 Task: Add a signature Mason Kelly containing Have a great National Clean Off Your Desk Day, Mason Kelly to email address softage.9@softage.net and add a folder Homeowners associations
Action: Mouse moved to (893, 67)
Screenshot: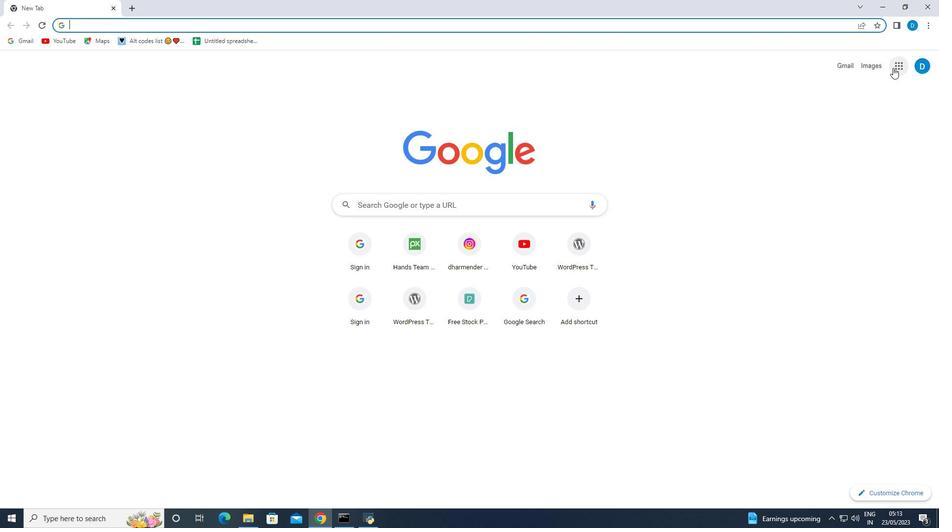
Action: Mouse pressed left at (893, 67)
Screenshot: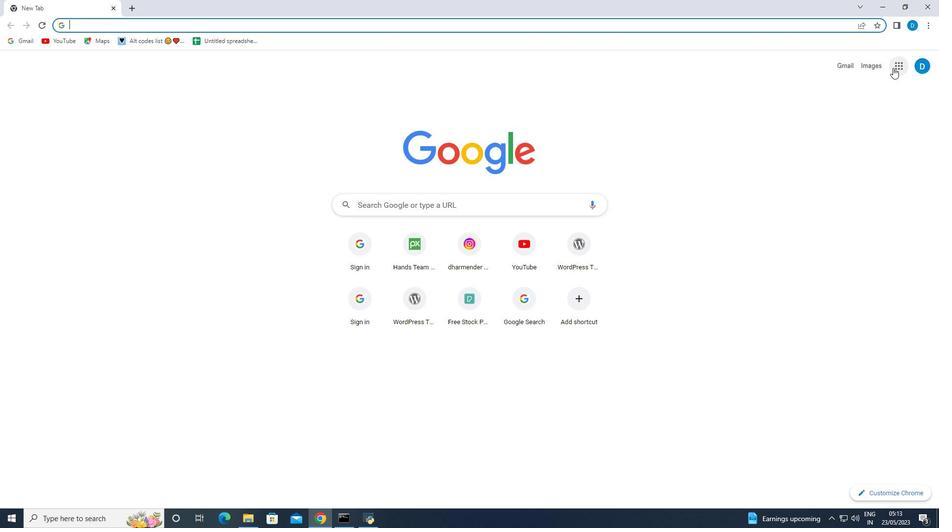 
Action: Mouse moved to (816, 202)
Screenshot: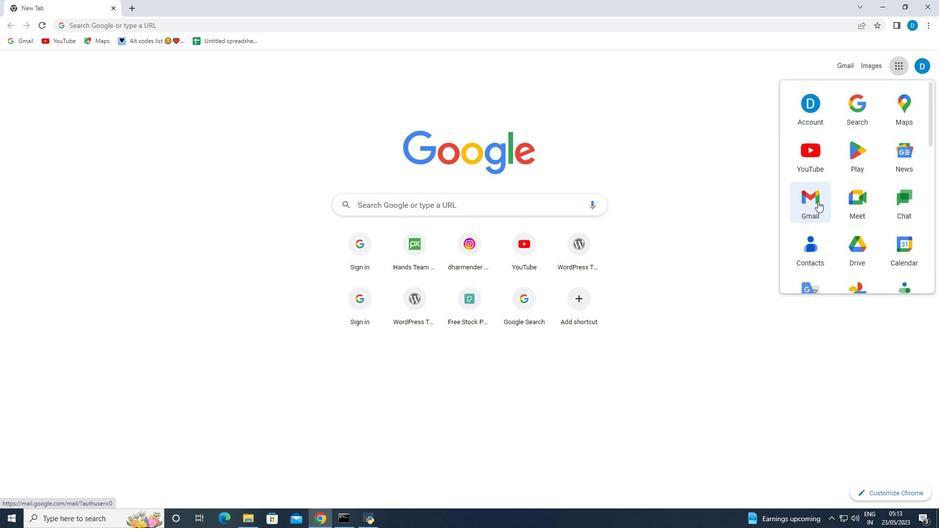 
Action: Mouse pressed left at (816, 202)
Screenshot: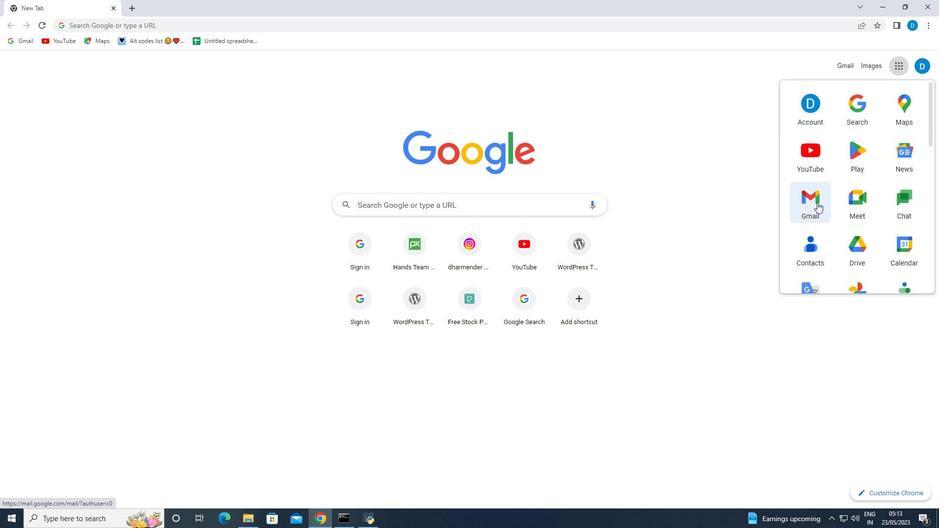 
Action: Mouse moved to (874, 68)
Screenshot: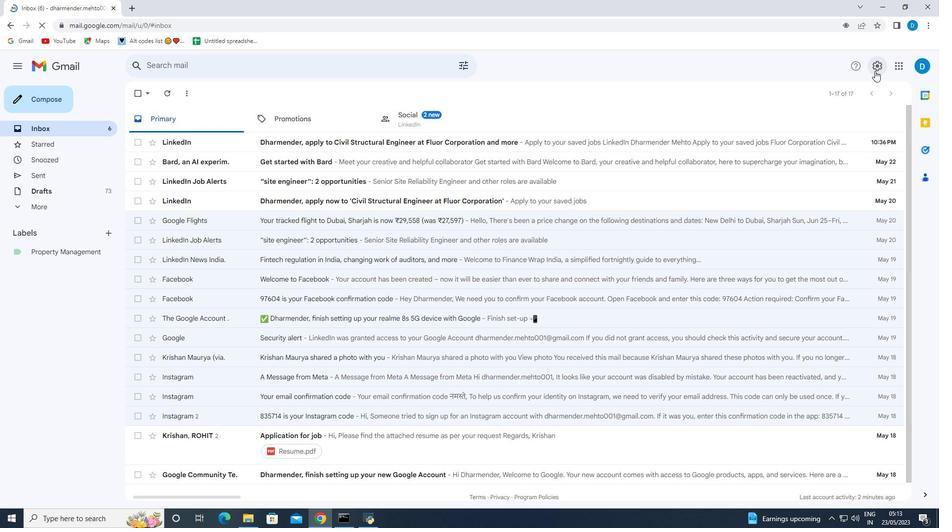 
Action: Mouse pressed left at (874, 68)
Screenshot: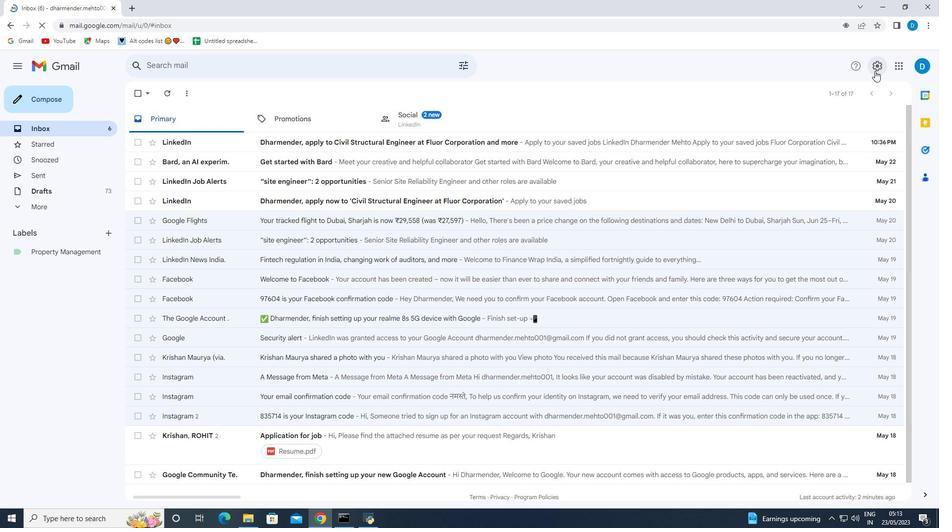 
Action: Mouse moved to (842, 117)
Screenshot: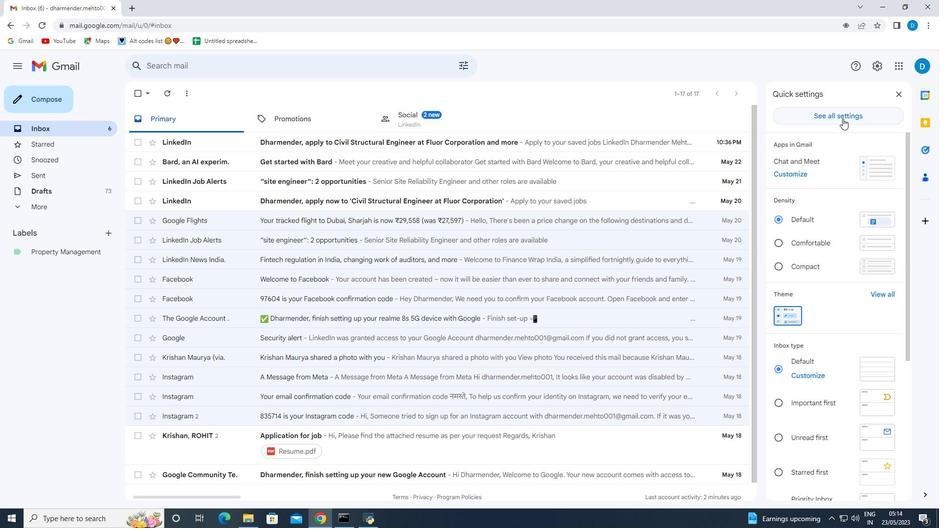 
Action: Mouse pressed left at (842, 117)
Screenshot: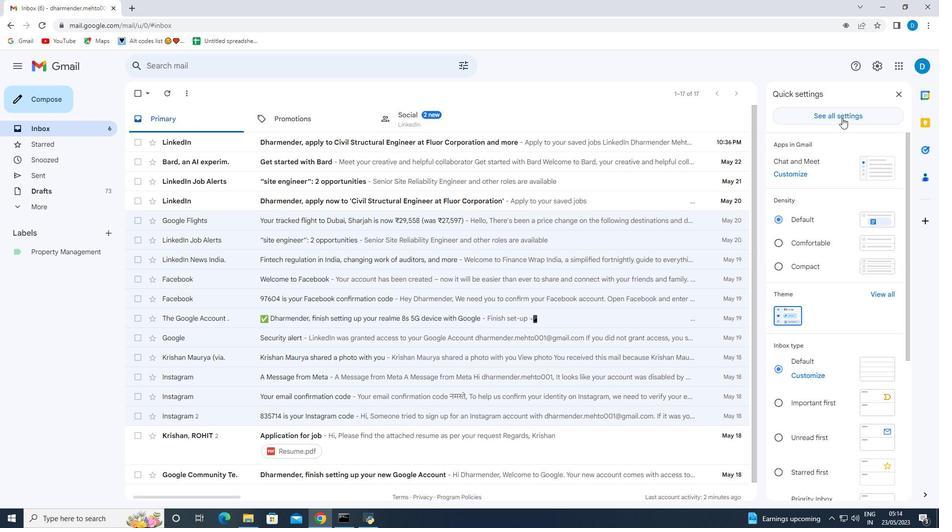 
Action: Mouse moved to (110, 249)
Screenshot: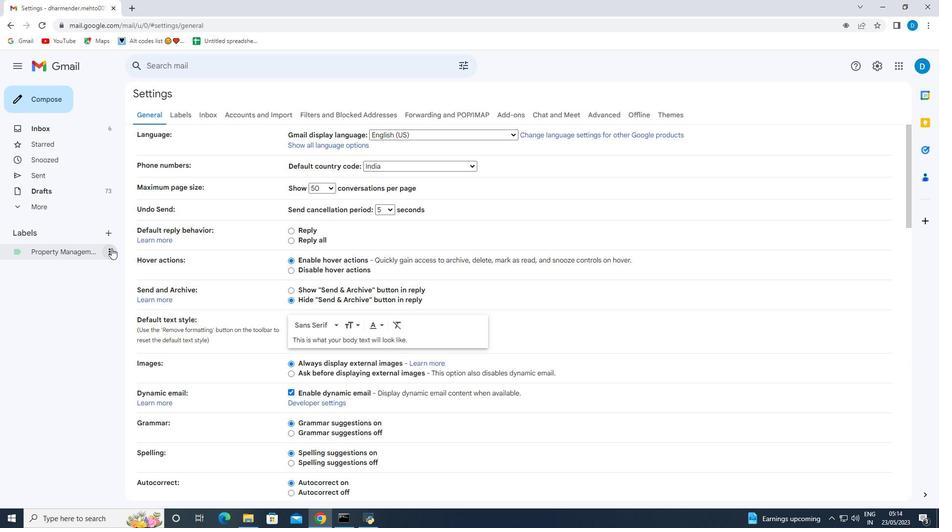 
Action: Mouse pressed left at (110, 249)
Screenshot: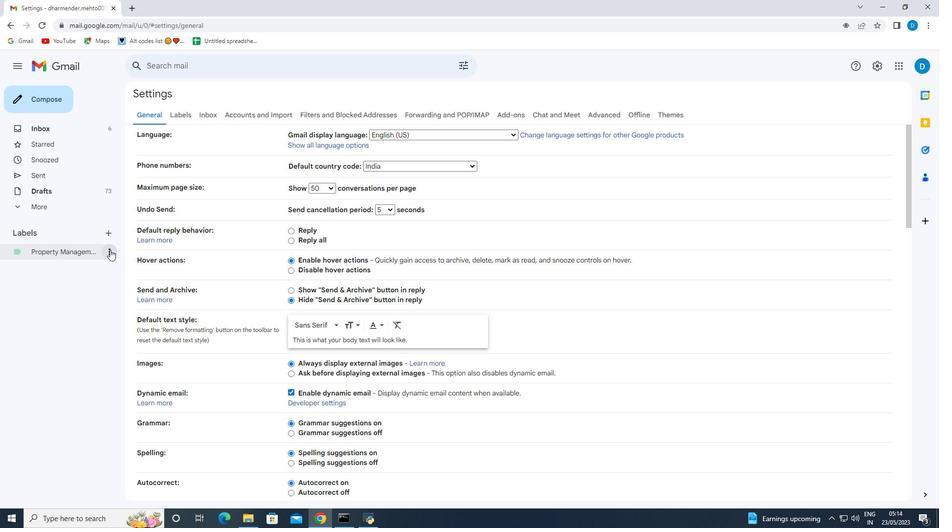 
Action: Mouse moved to (140, 424)
Screenshot: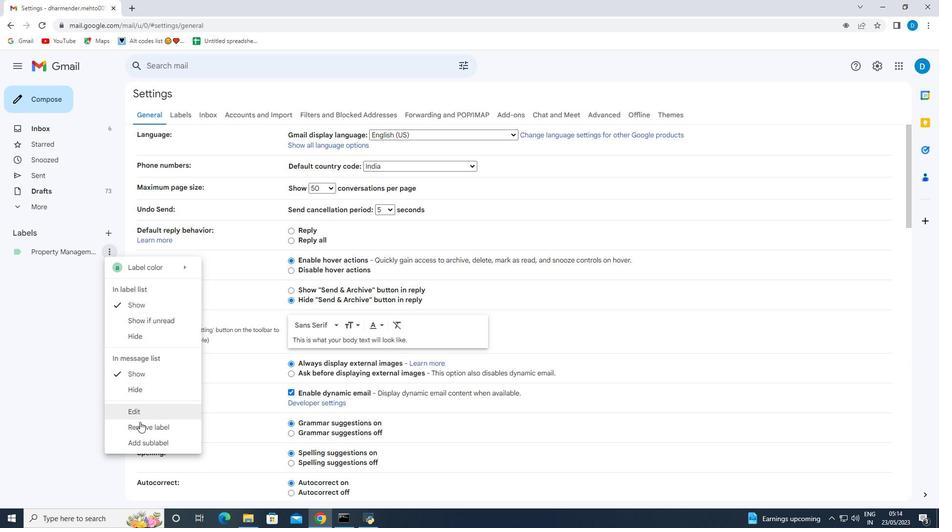 
Action: Mouse pressed left at (140, 424)
Screenshot: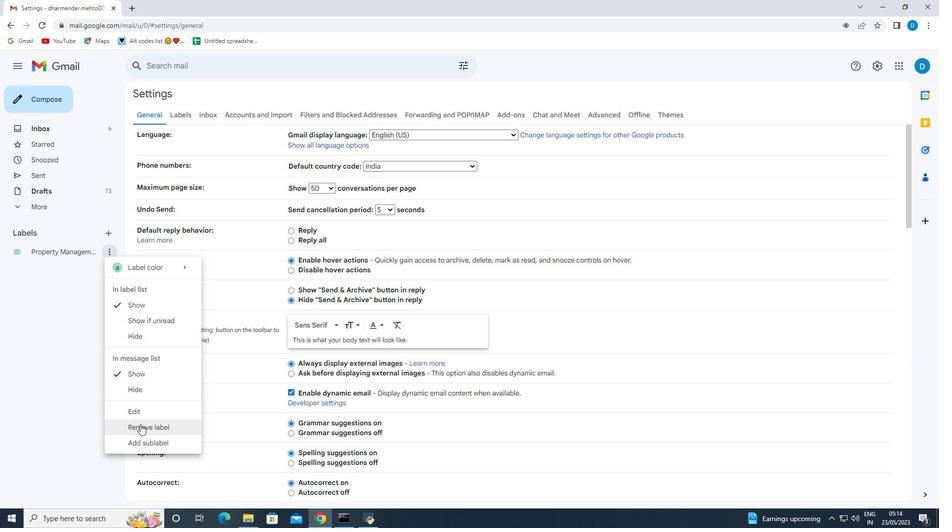 
Action: Mouse moved to (571, 304)
Screenshot: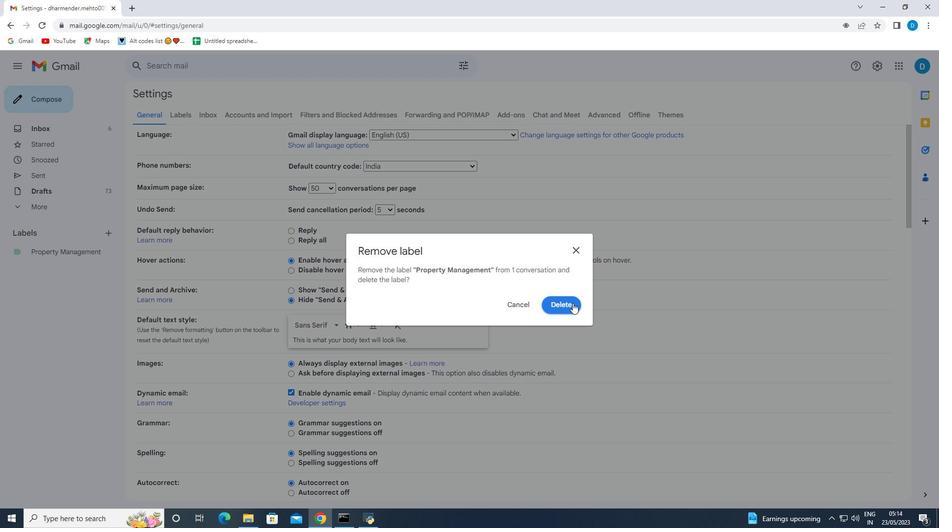 
Action: Mouse pressed left at (571, 304)
Screenshot: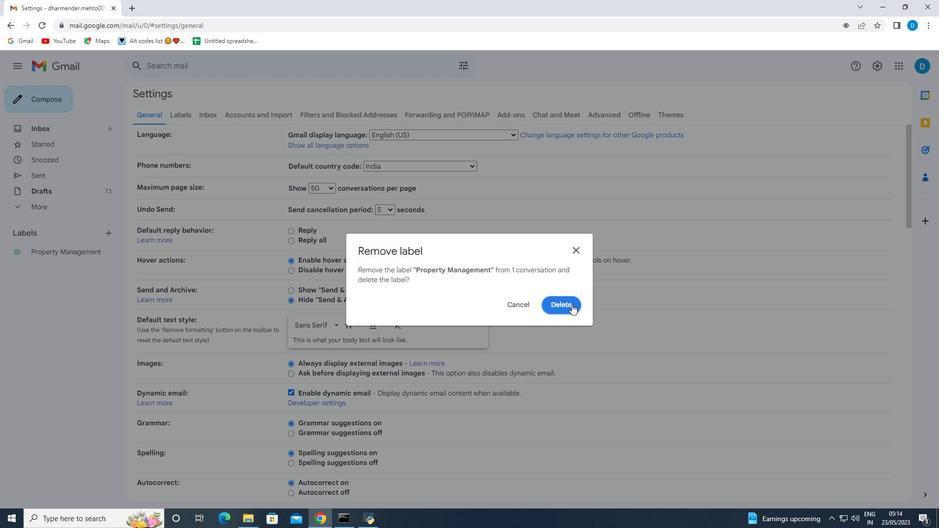 
Action: Mouse moved to (496, 348)
Screenshot: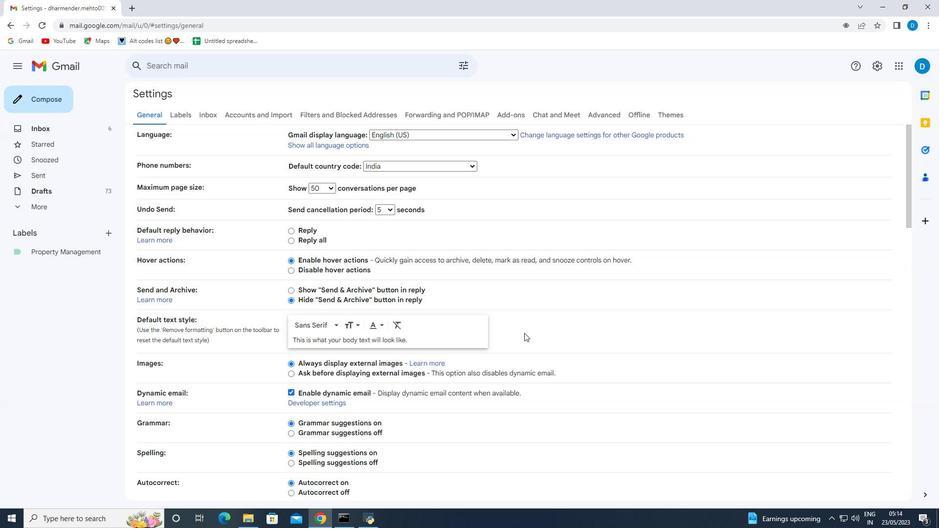 
Action: Mouse scrolled (496, 348) with delta (0, 0)
Screenshot: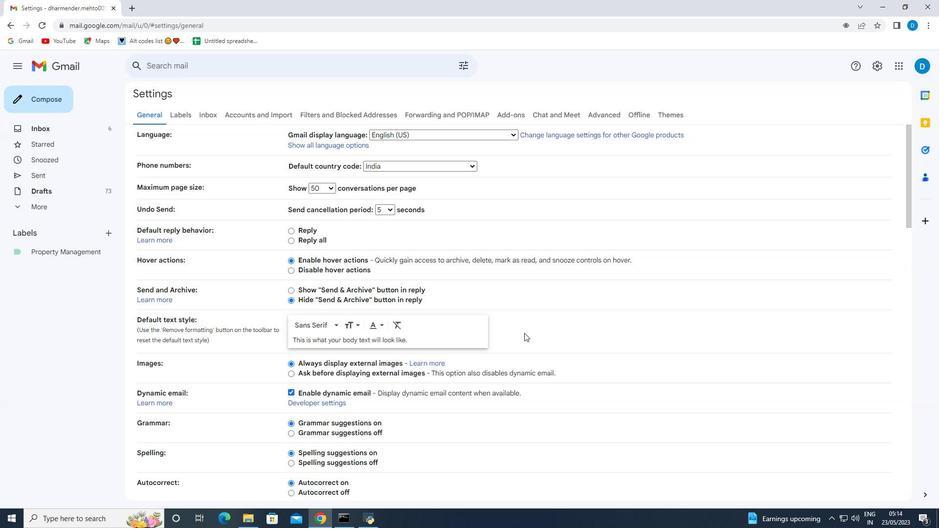 
Action: Mouse moved to (494, 349)
Screenshot: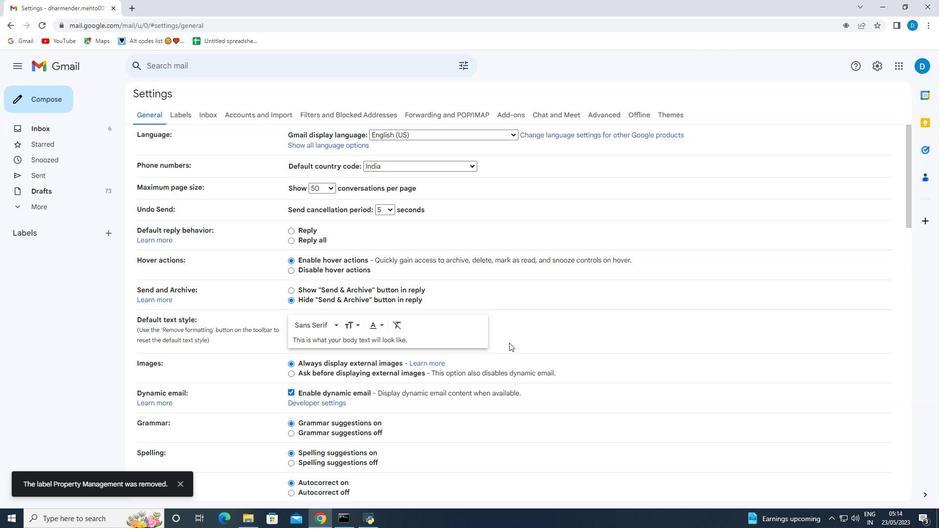 
Action: Mouse scrolled (494, 349) with delta (0, 0)
Screenshot: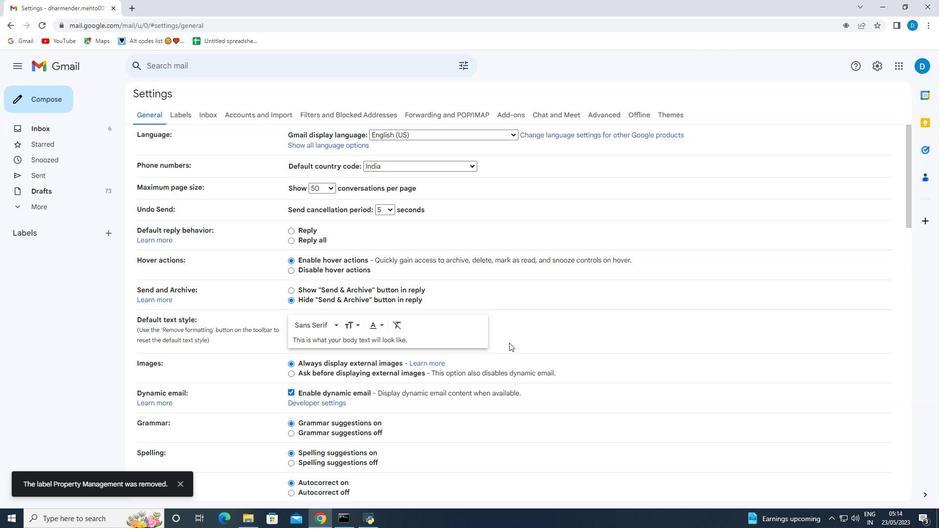 
Action: Mouse moved to (492, 350)
Screenshot: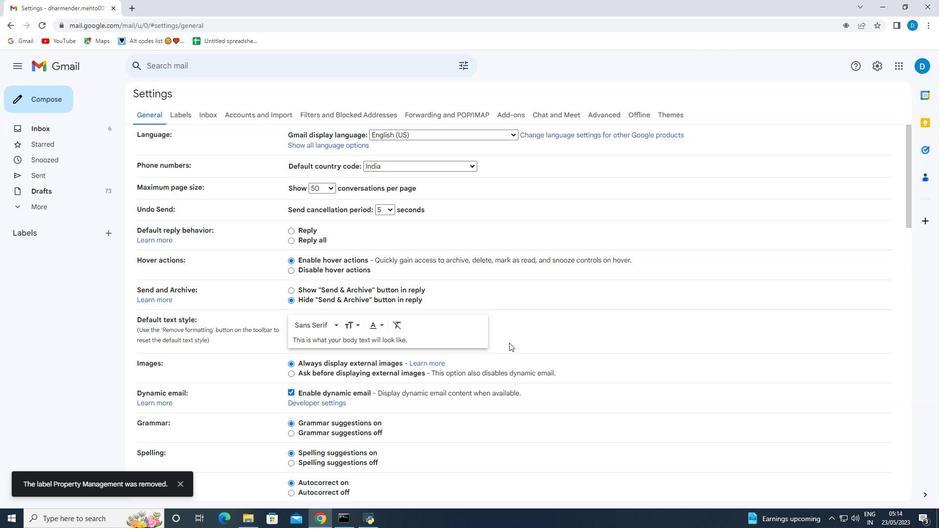 
Action: Mouse scrolled (492, 350) with delta (0, 0)
Screenshot: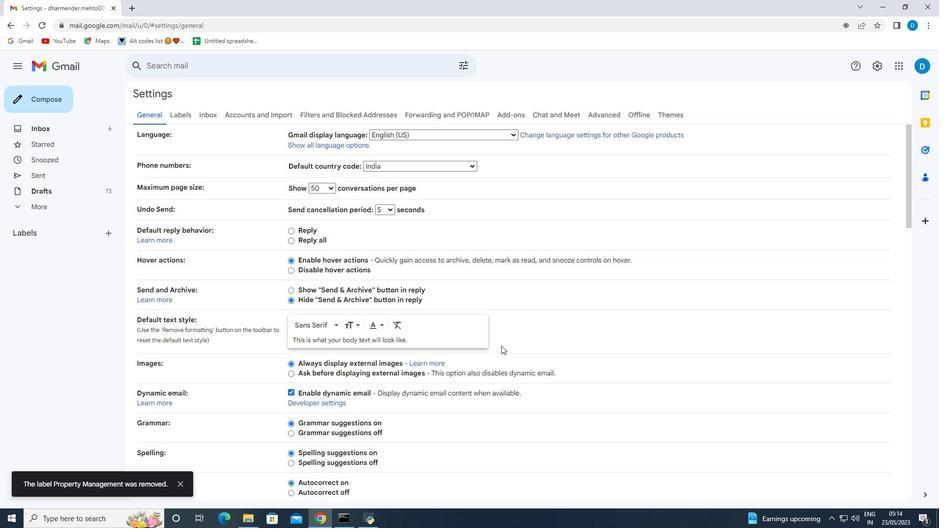 
Action: Mouse moved to (490, 350)
Screenshot: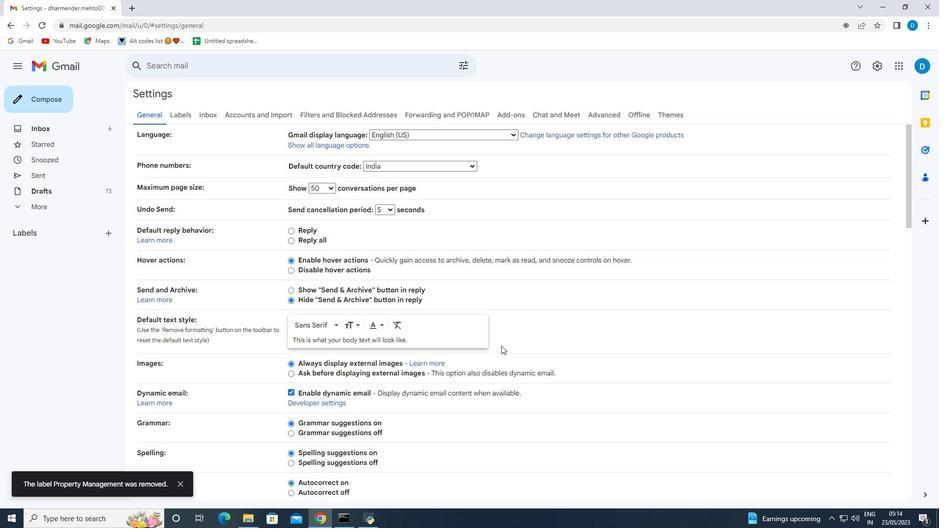 
Action: Mouse scrolled (490, 350) with delta (0, 0)
Screenshot: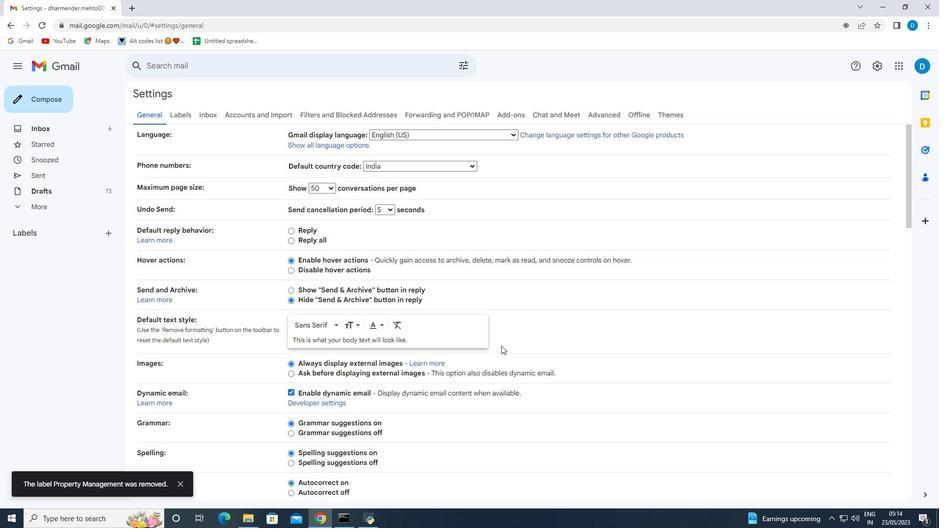 
Action: Mouse moved to (480, 352)
Screenshot: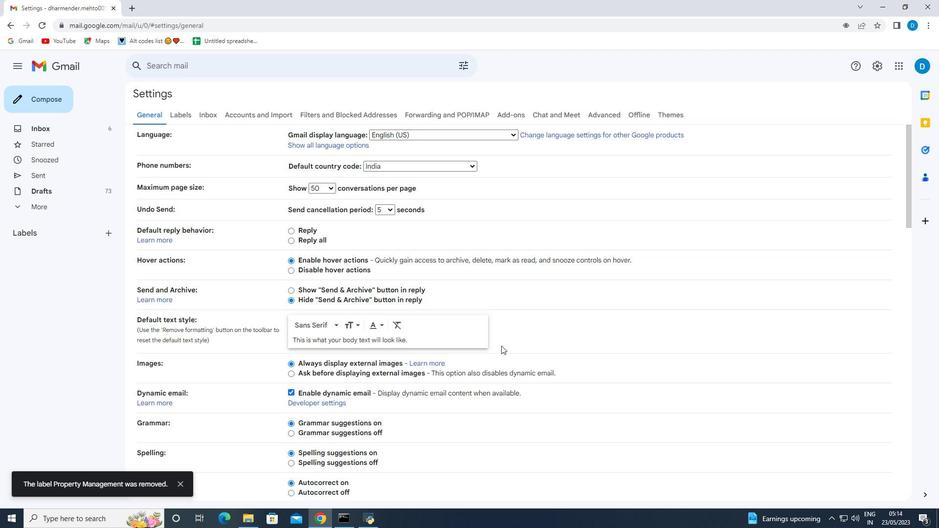 
Action: Mouse scrolled (480, 351) with delta (0, 0)
Screenshot: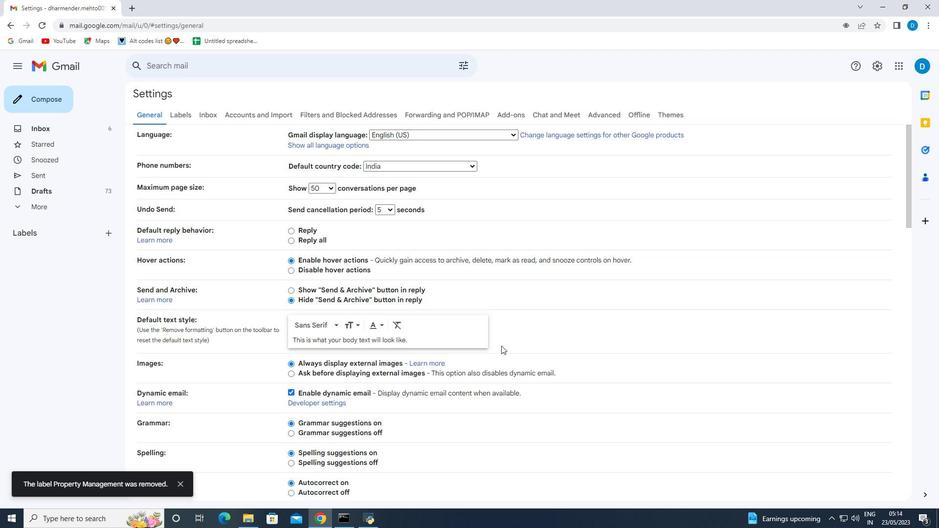 
Action: Mouse moved to (356, 360)
Screenshot: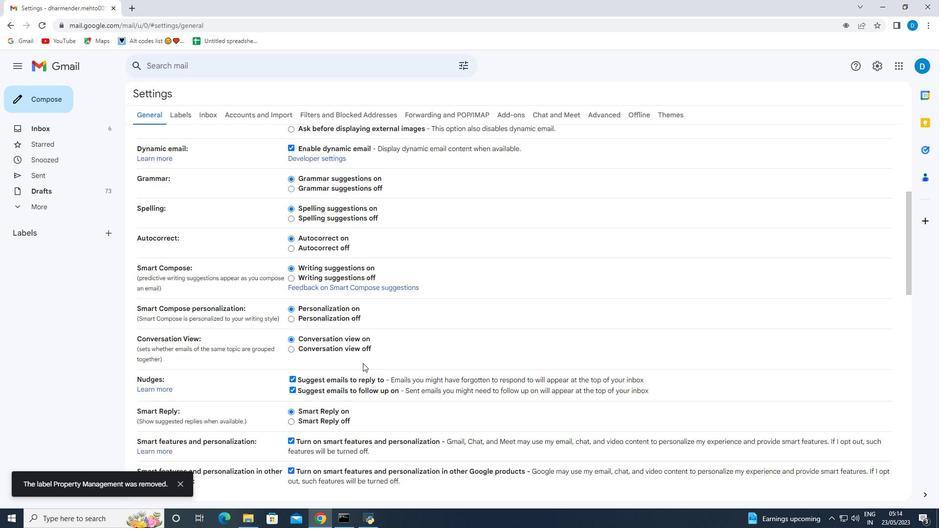 
Action: Mouse scrolled (356, 359) with delta (0, 0)
Screenshot: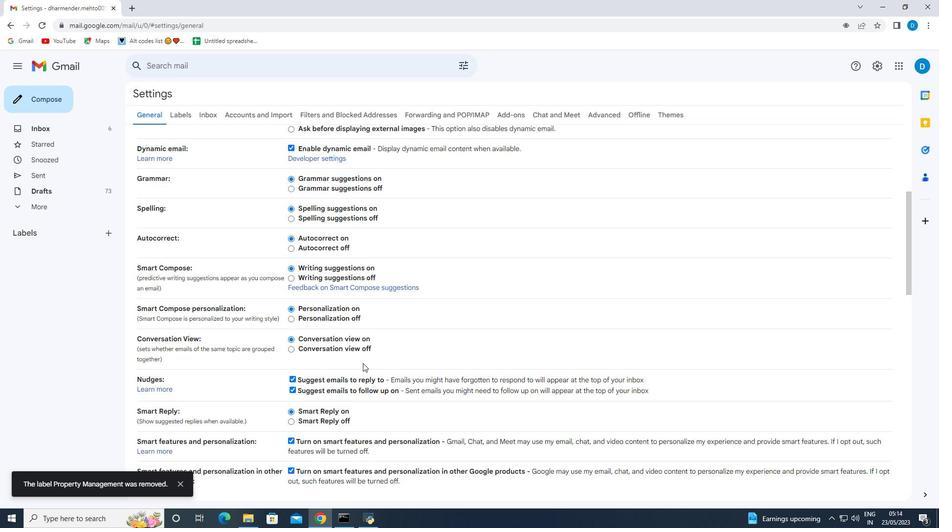 
Action: Mouse scrolled (356, 359) with delta (0, 0)
Screenshot: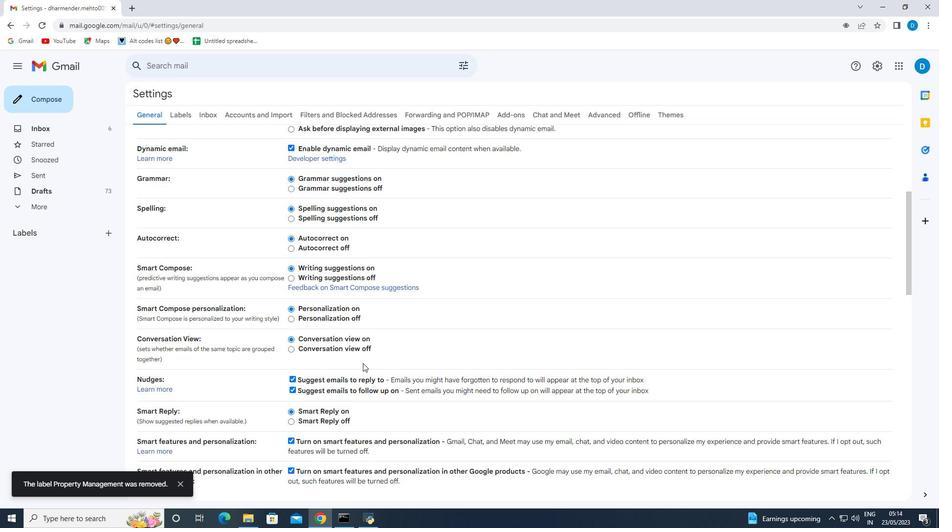 
Action: Mouse moved to (355, 360)
Screenshot: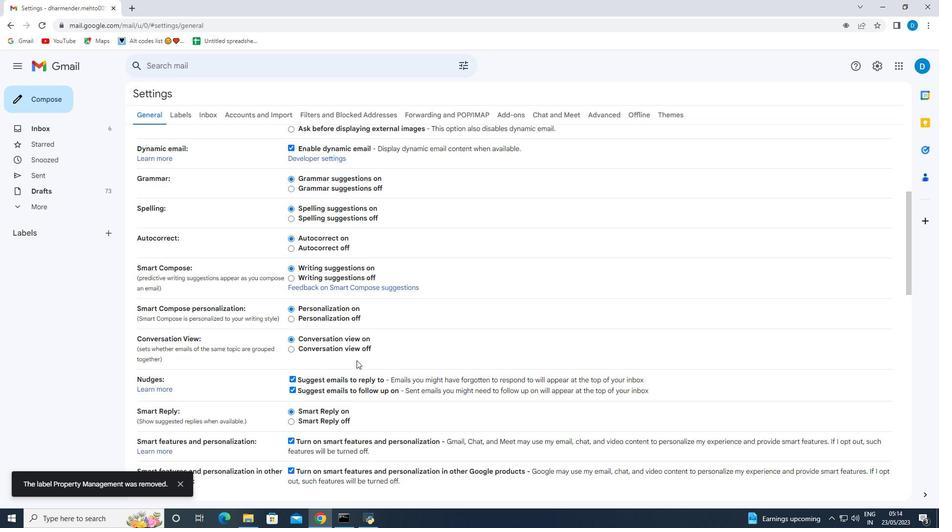 
Action: Mouse scrolled (355, 359) with delta (0, 0)
Screenshot: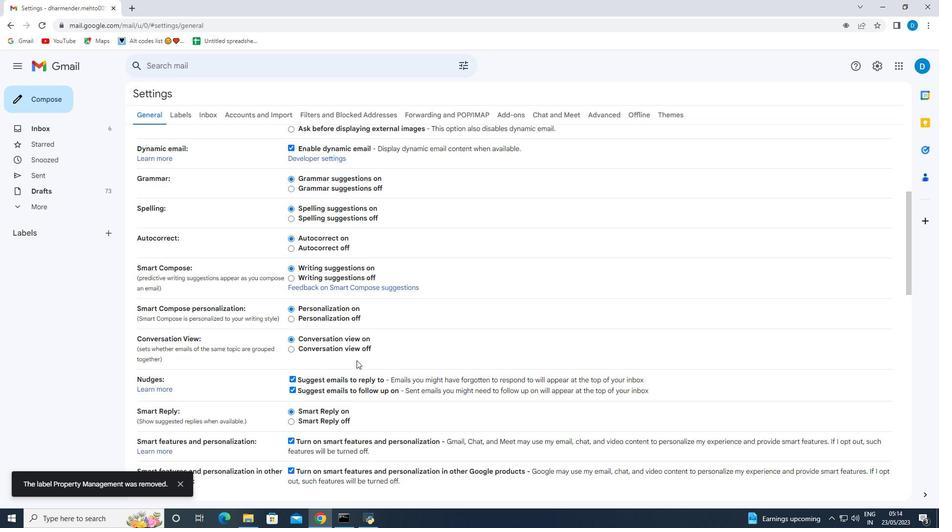 
Action: Mouse moved to (355, 360)
Screenshot: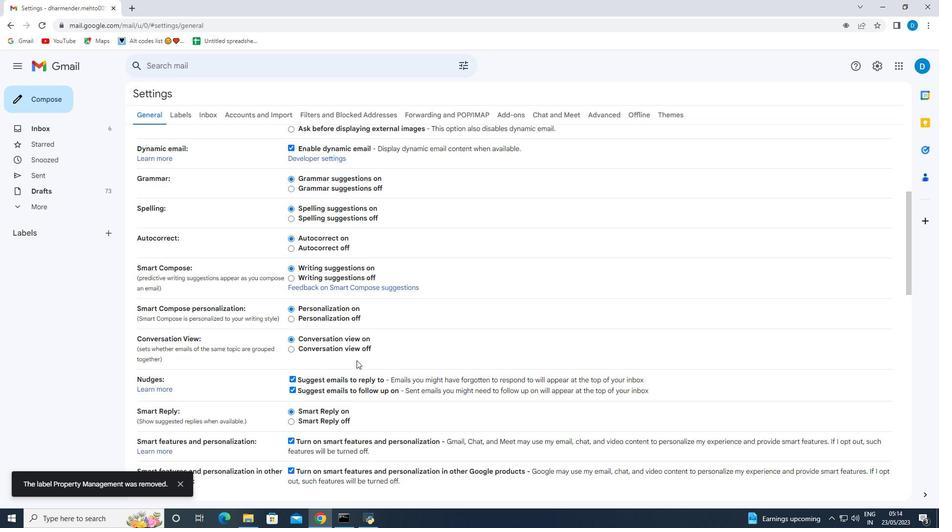
Action: Mouse scrolled (355, 359) with delta (0, 0)
Screenshot: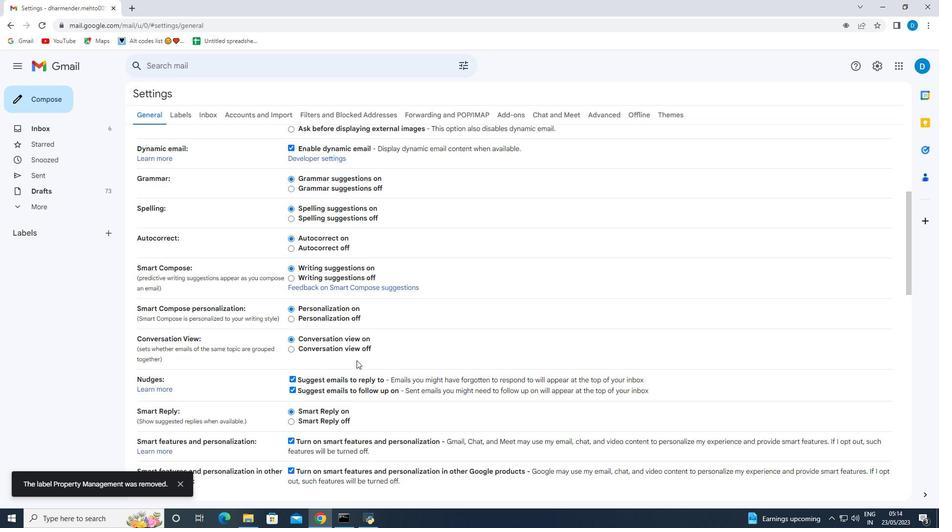 
Action: Mouse moved to (352, 360)
Screenshot: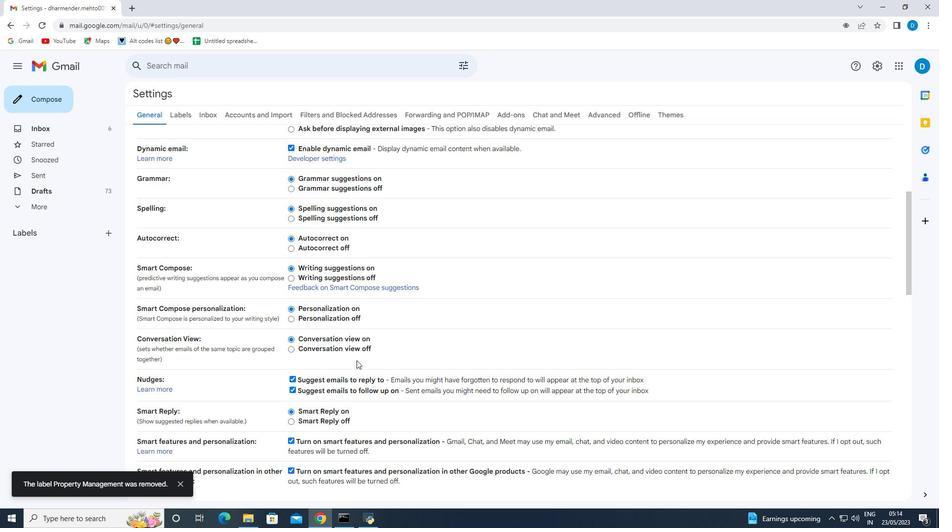 
Action: Mouse scrolled (352, 359) with delta (0, 0)
Screenshot: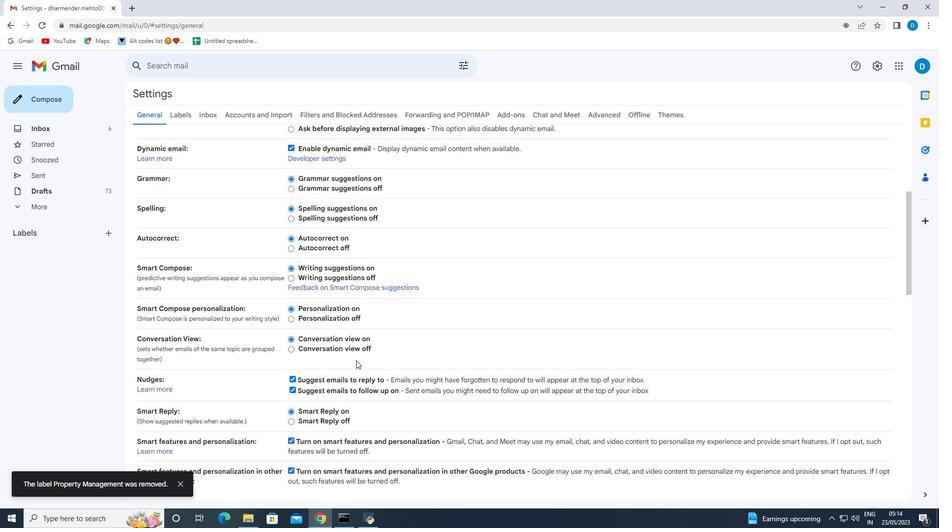 
Action: Mouse moved to (349, 359)
Screenshot: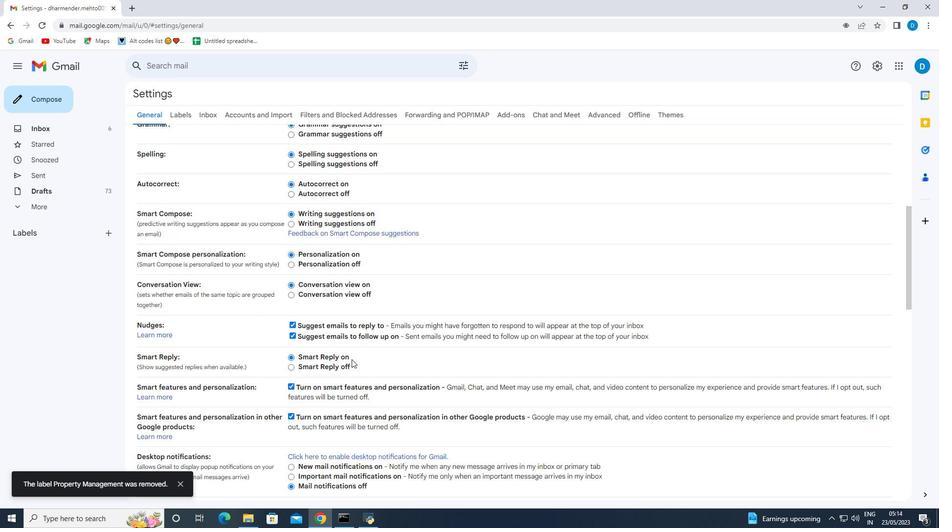 
Action: Mouse scrolled (349, 358) with delta (0, 0)
Screenshot: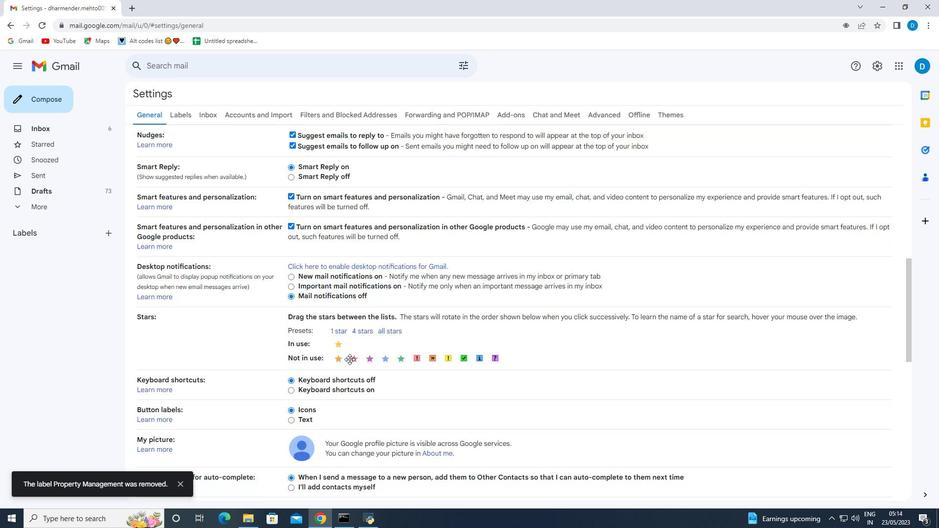 
Action: Mouse scrolled (349, 358) with delta (0, 0)
Screenshot: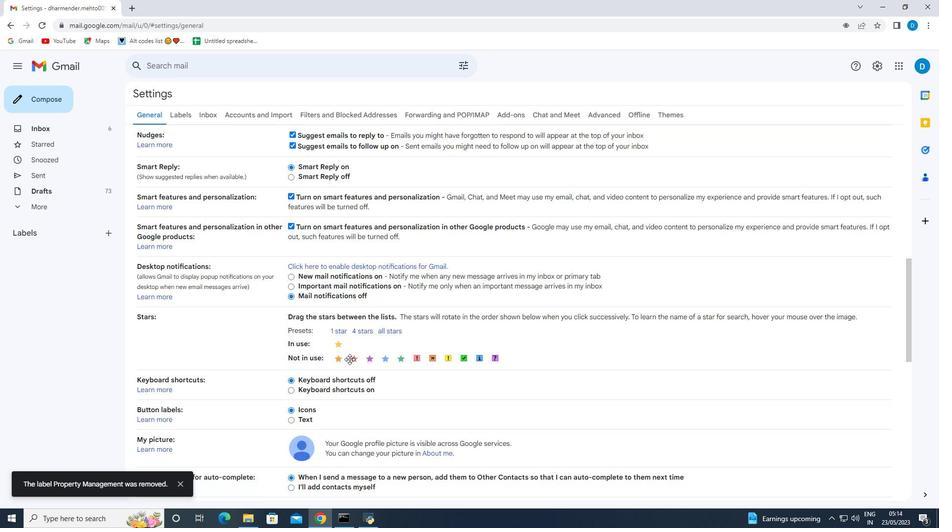 
Action: Mouse scrolled (349, 358) with delta (0, 0)
Screenshot: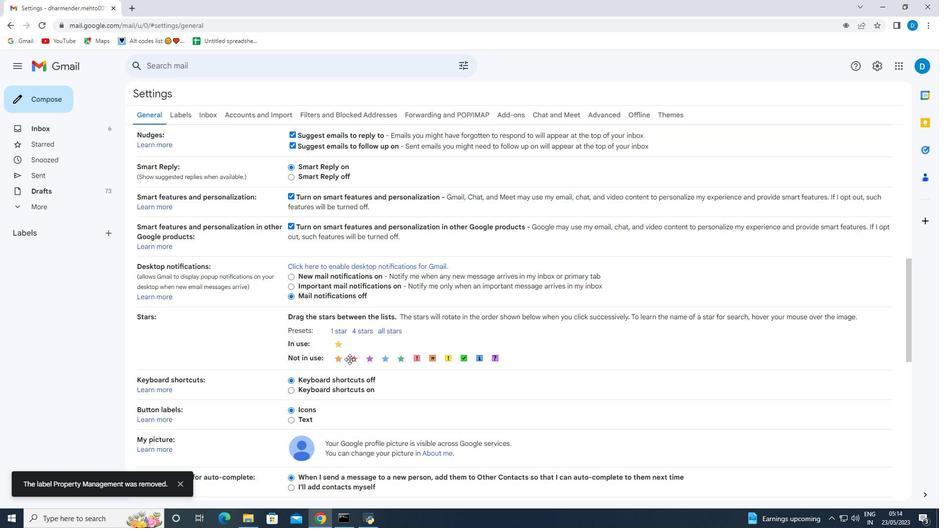 
Action: Mouse scrolled (349, 358) with delta (0, 0)
Screenshot: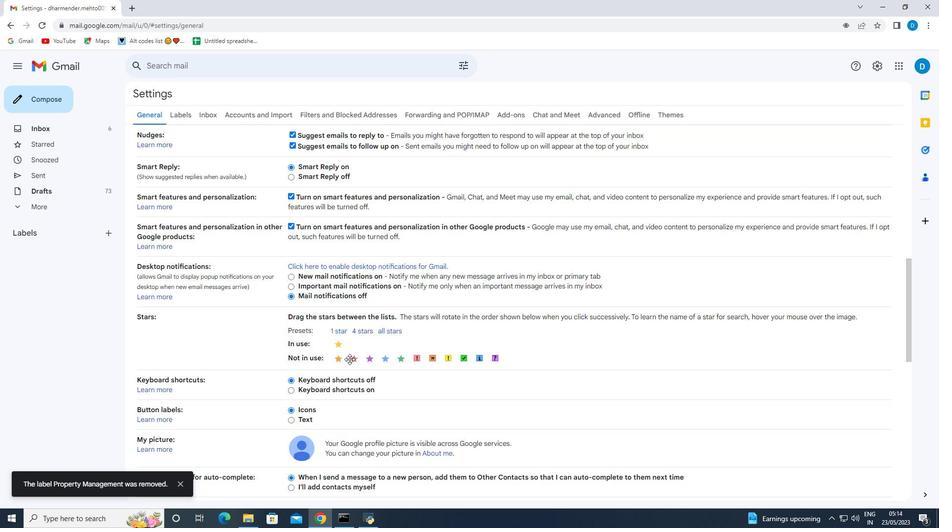 
Action: Mouse moved to (394, 341)
Screenshot: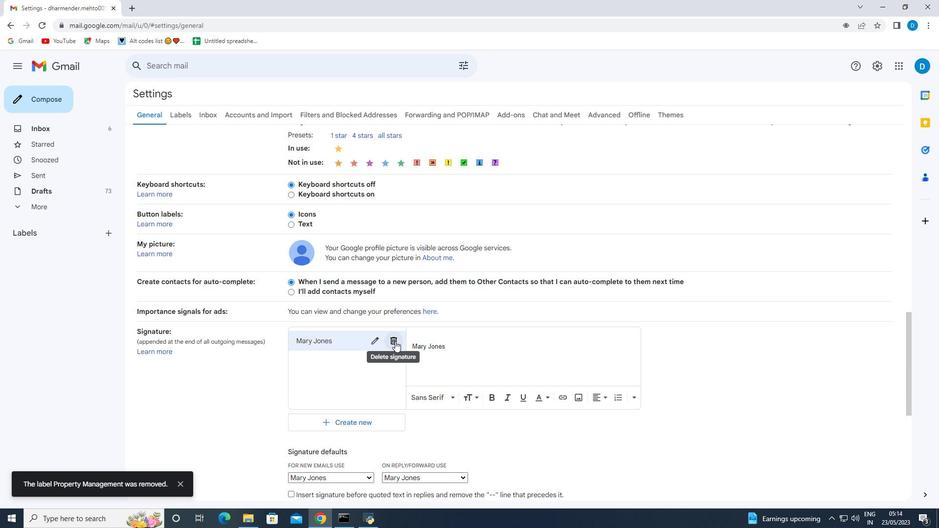 
Action: Mouse pressed left at (394, 341)
Screenshot: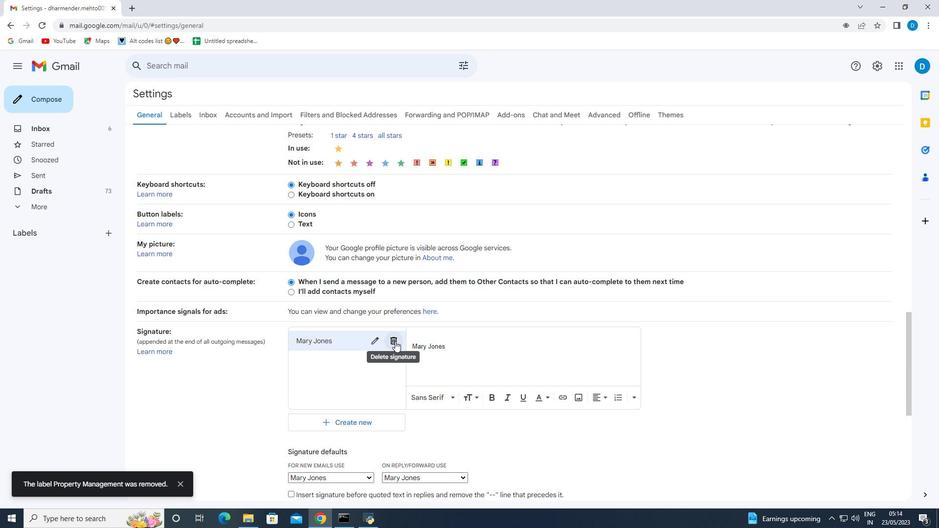 
Action: Mouse moved to (553, 304)
Screenshot: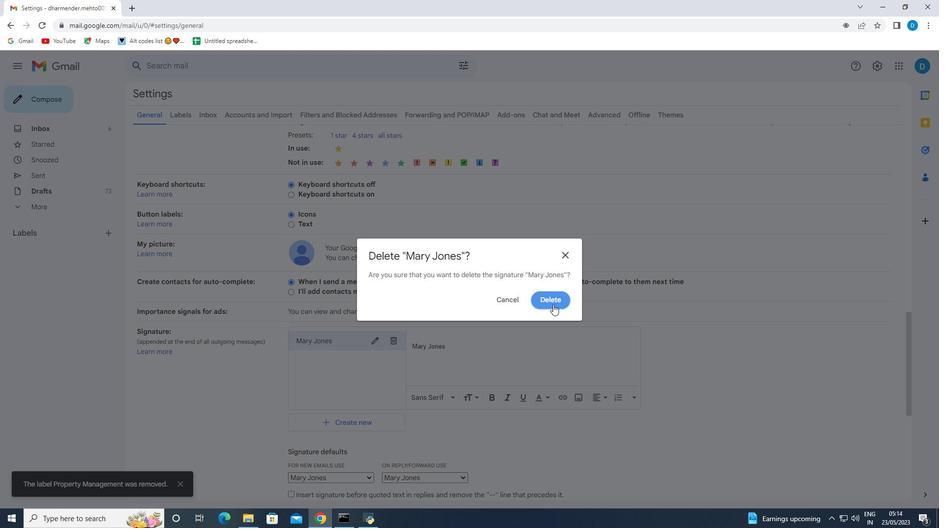 
Action: Mouse pressed left at (553, 304)
Screenshot: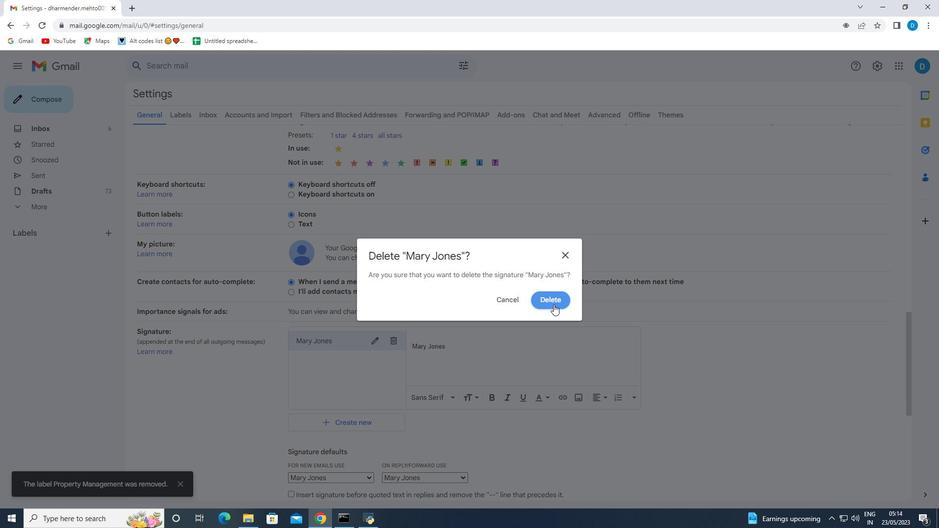 
Action: Mouse moved to (337, 349)
Screenshot: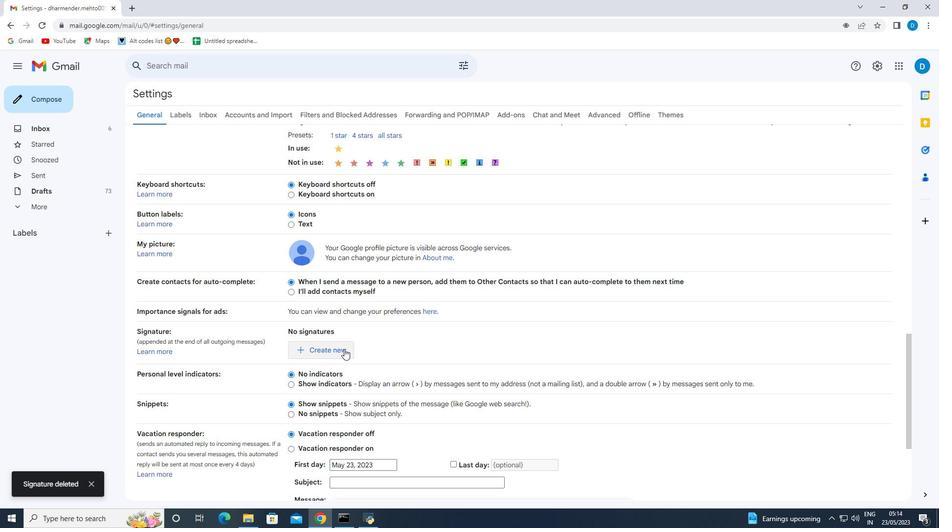 
Action: Mouse pressed left at (337, 349)
Screenshot: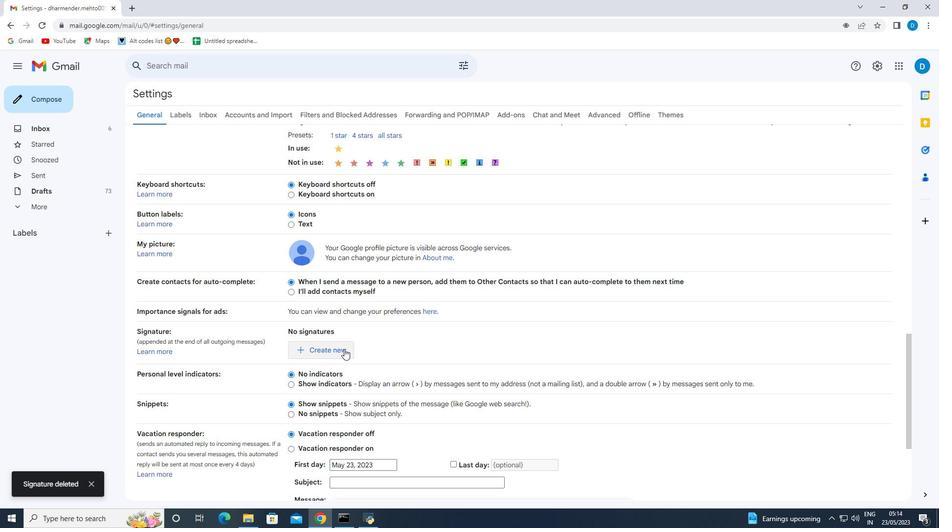 
Action: Mouse moved to (430, 274)
Screenshot: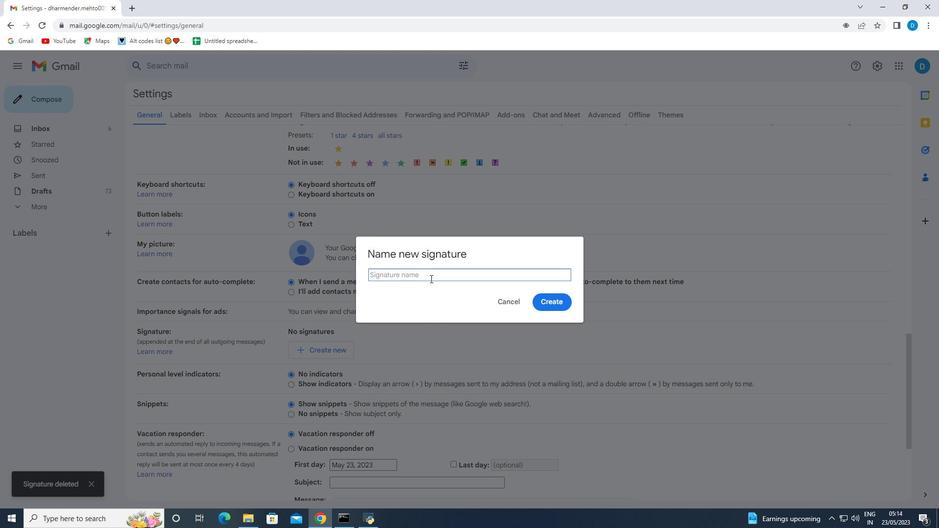 
Action: Mouse pressed left at (430, 274)
Screenshot: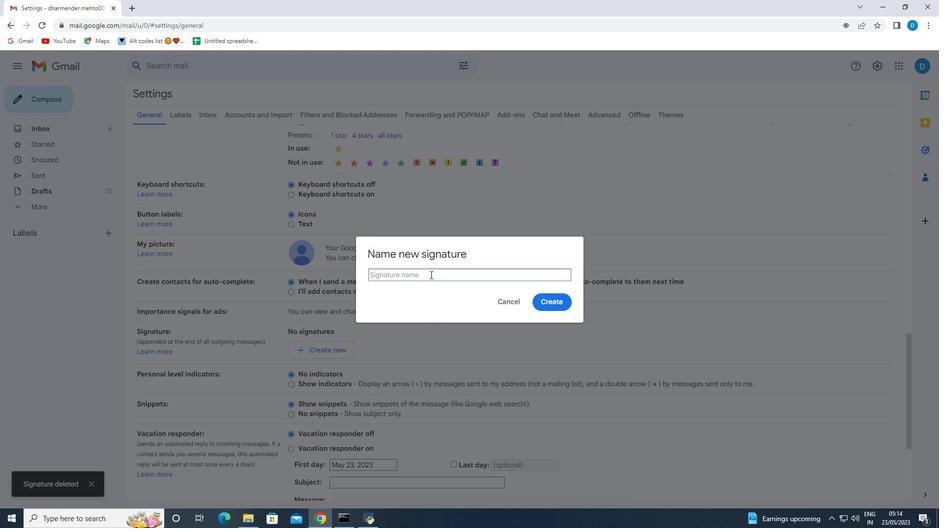 
Action: Key pressed <Key.shift>Mason<Key.space><Key.shift>Kelly
Screenshot: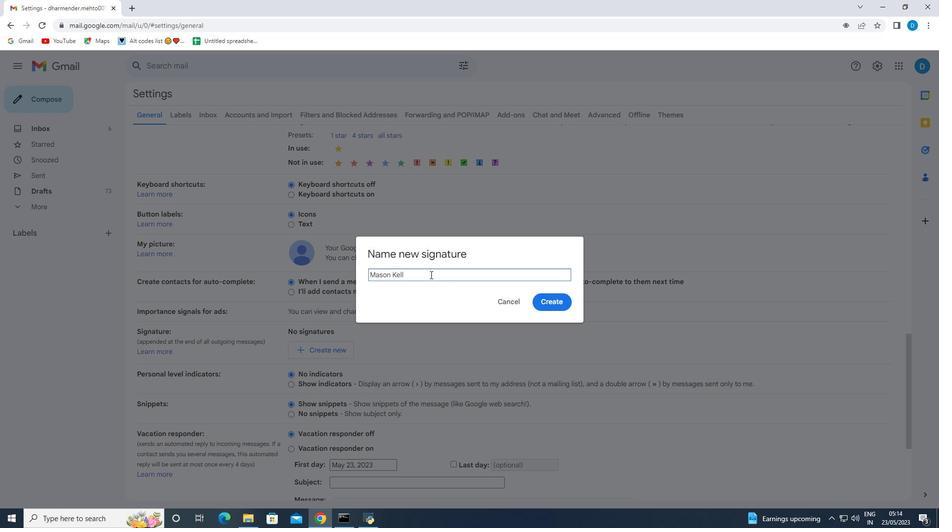
Action: Mouse moved to (552, 304)
Screenshot: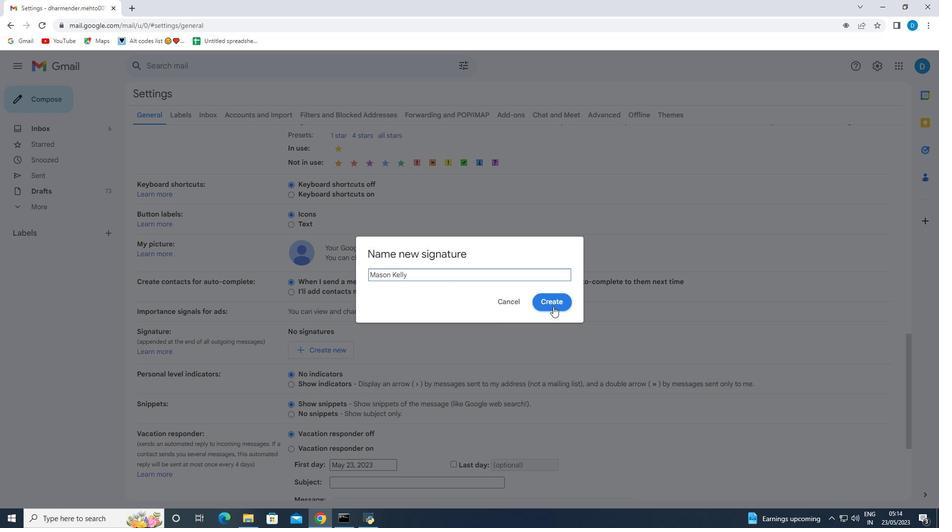 
Action: Mouse pressed left at (552, 304)
Screenshot: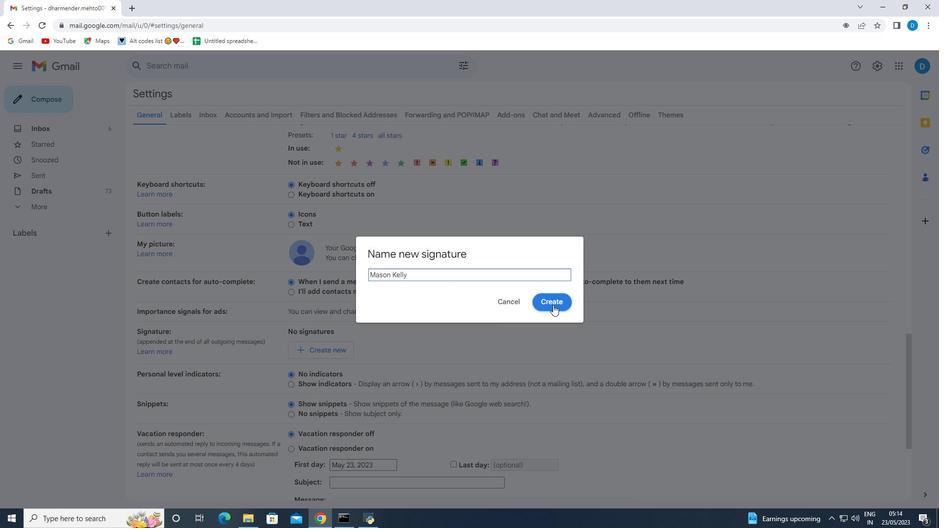 
Action: Mouse moved to (436, 357)
Screenshot: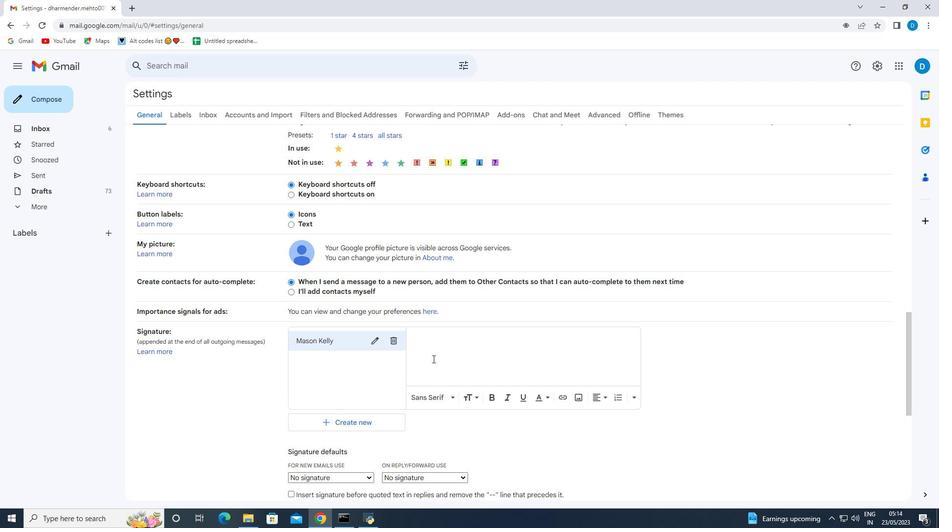 
Action: Mouse pressed left at (436, 357)
Screenshot: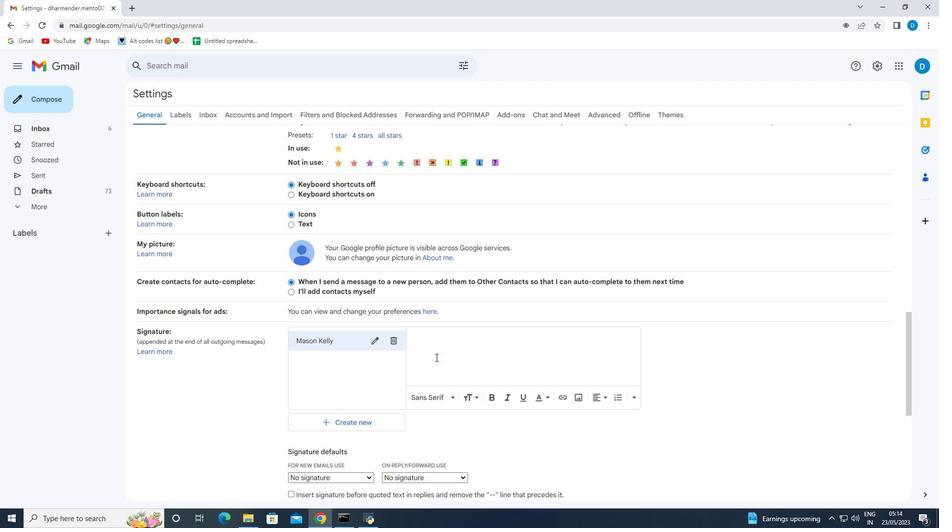 
Action: Key pressed <Key.enter><Key.shift>Mason<Key.space><Key.shift>Kelly
Screenshot: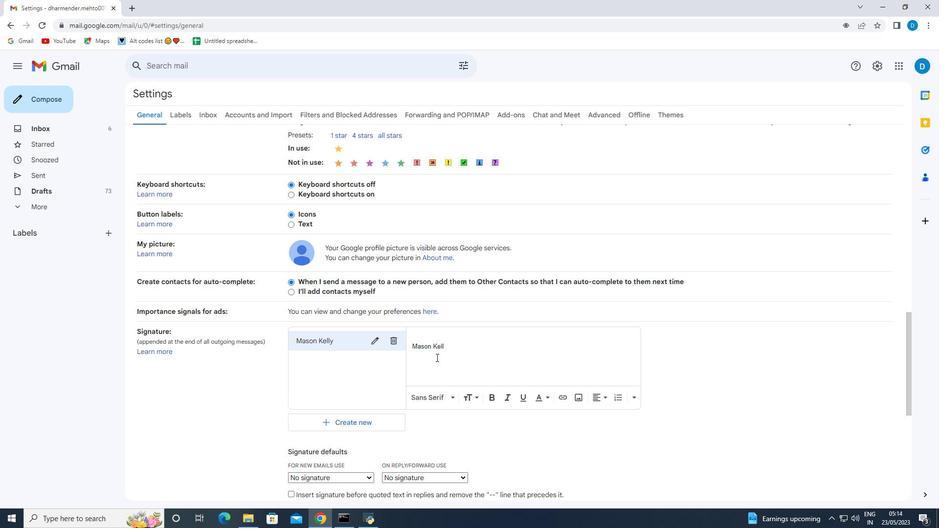 
Action: Mouse moved to (389, 417)
Screenshot: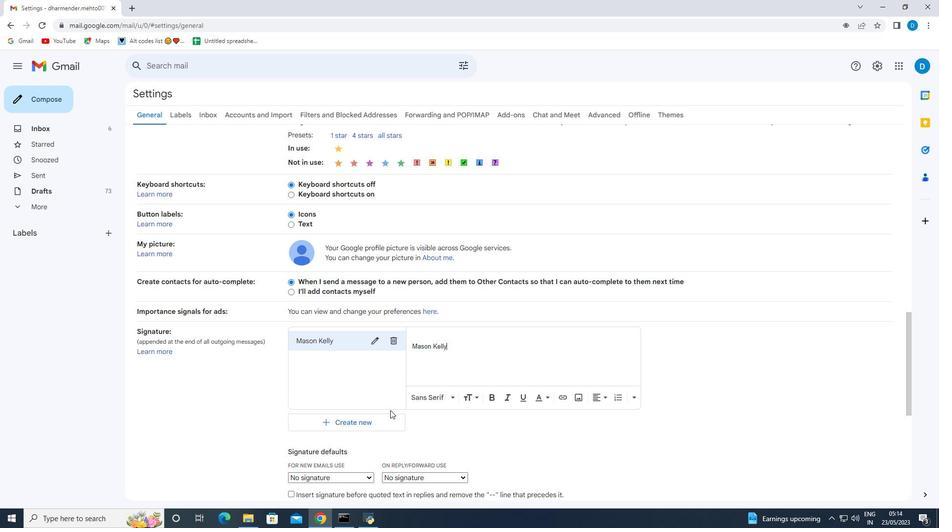 
Action: Mouse scrolled (389, 417) with delta (0, 0)
Screenshot: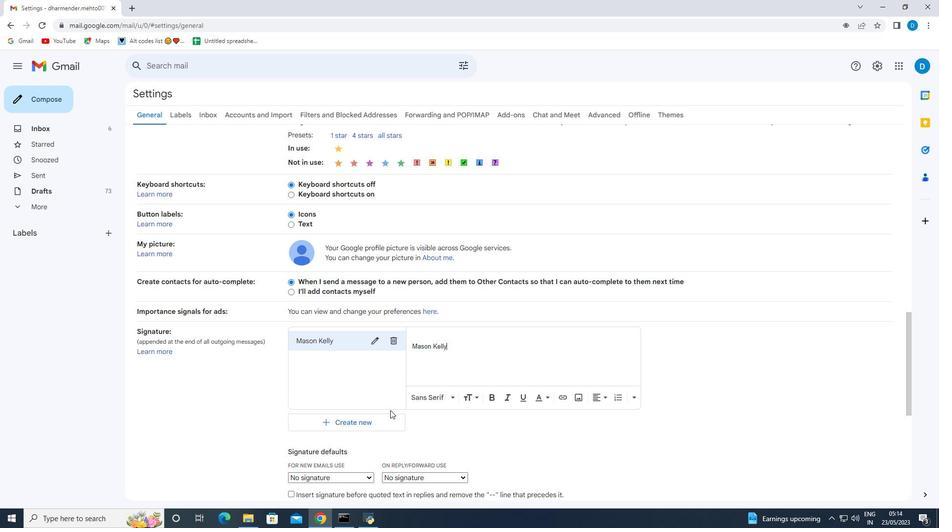 
Action: Mouse moved to (389, 418)
Screenshot: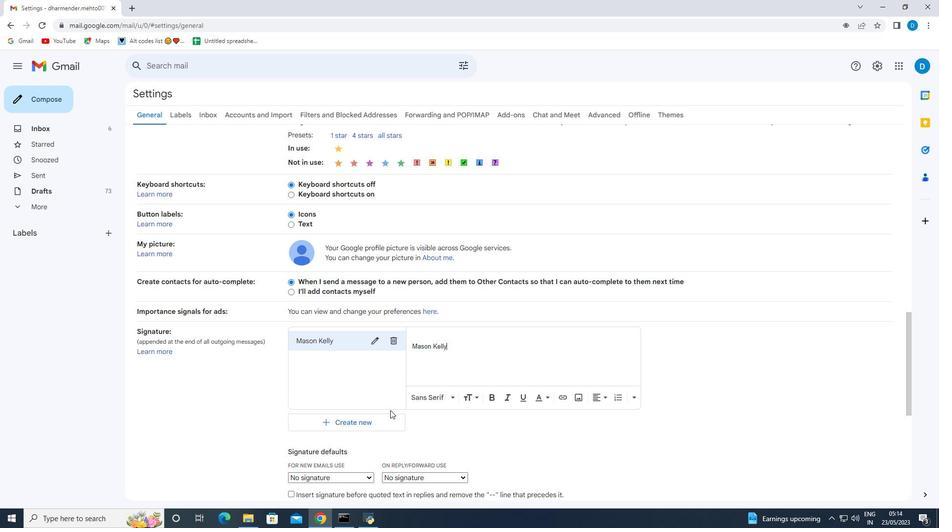 
Action: Mouse scrolled (389, 417) with delta (0, 0)
Screenshot: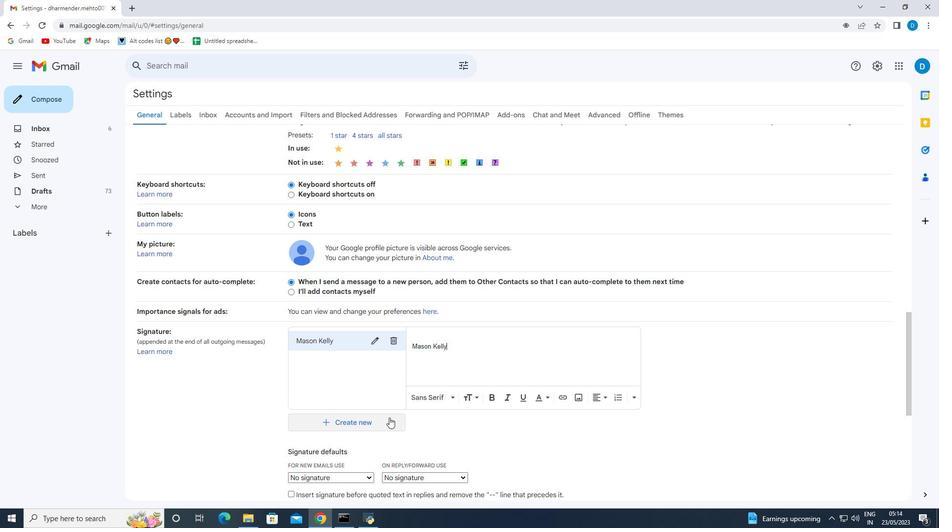 
Action: Mouse moved to (341, 378)
Screenshot: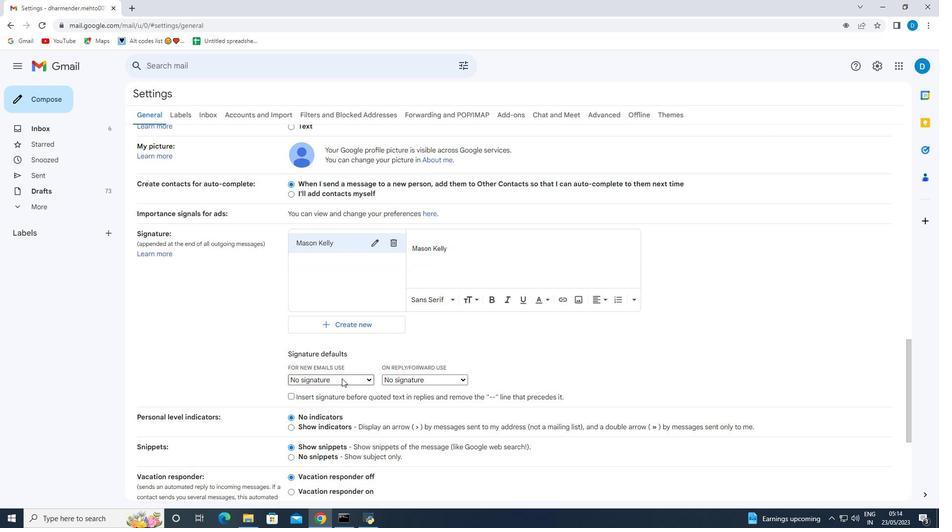 
Action: Mouse pressed left at (341, 378)
Screenshot: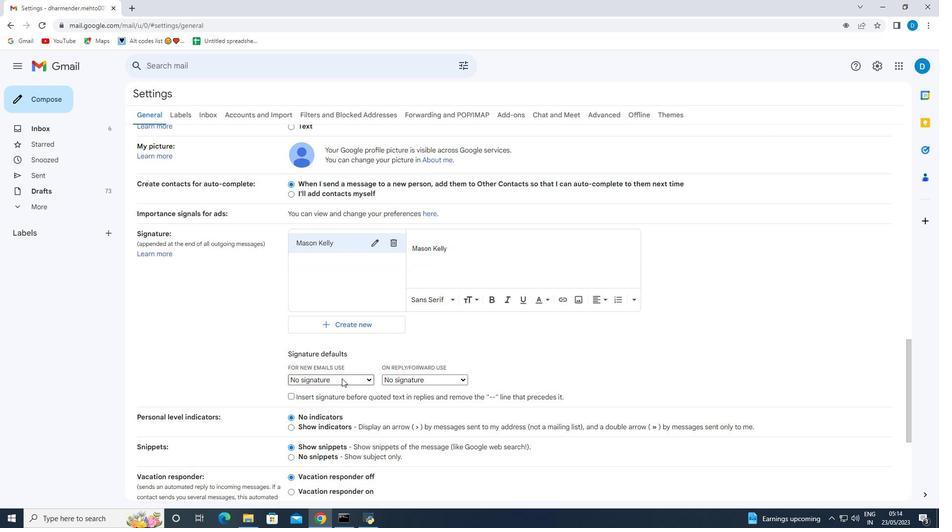 
Action: Mouse moved to (314, 397)
Screenshot: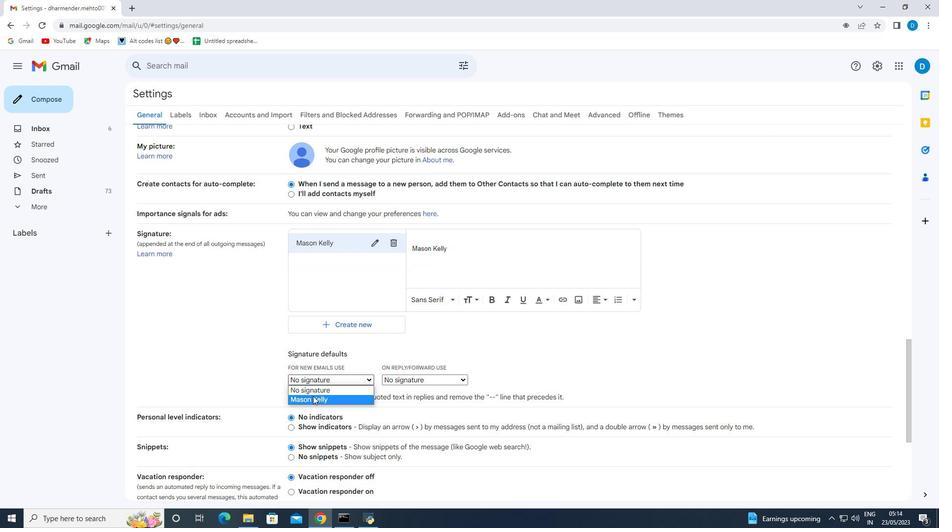 
Action: Mouse pressed left at (314, 397)
Screenshot: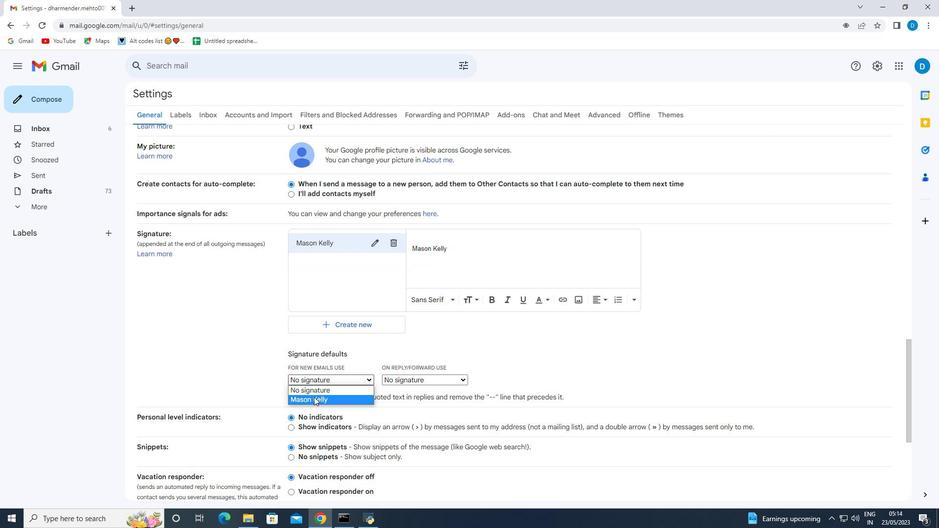 
Action: Mouse moved to (404, 377)
Screenshot: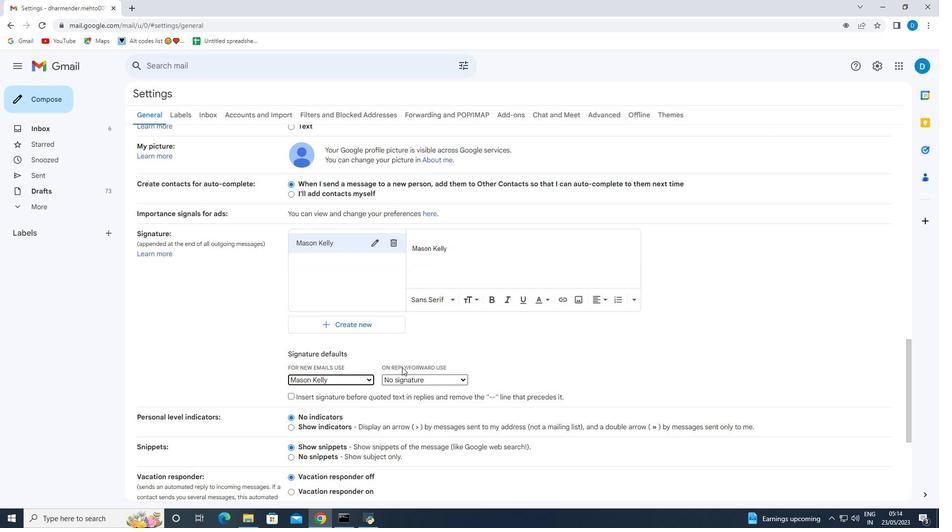 
Action: Mouse pressed left at (404, 377)
Screenshot: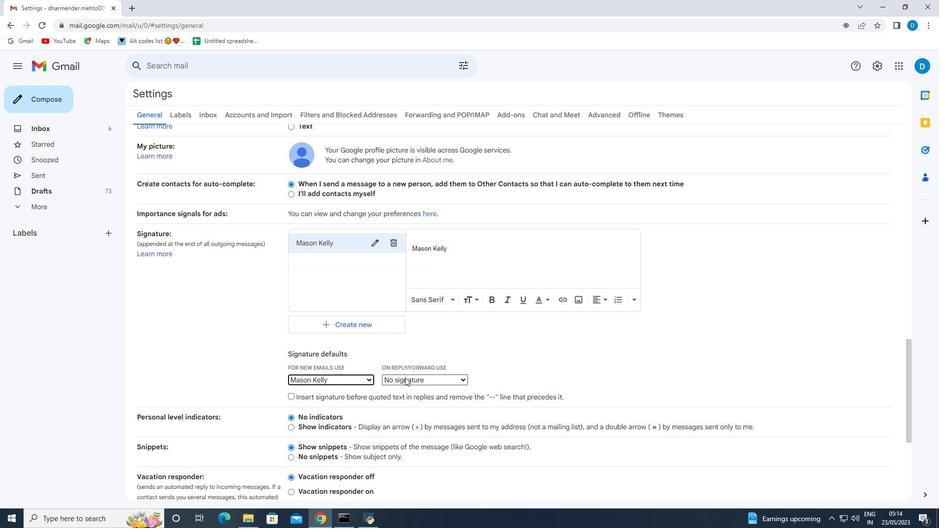 
Action: Mouse moved to (400, 399)
Screenshot: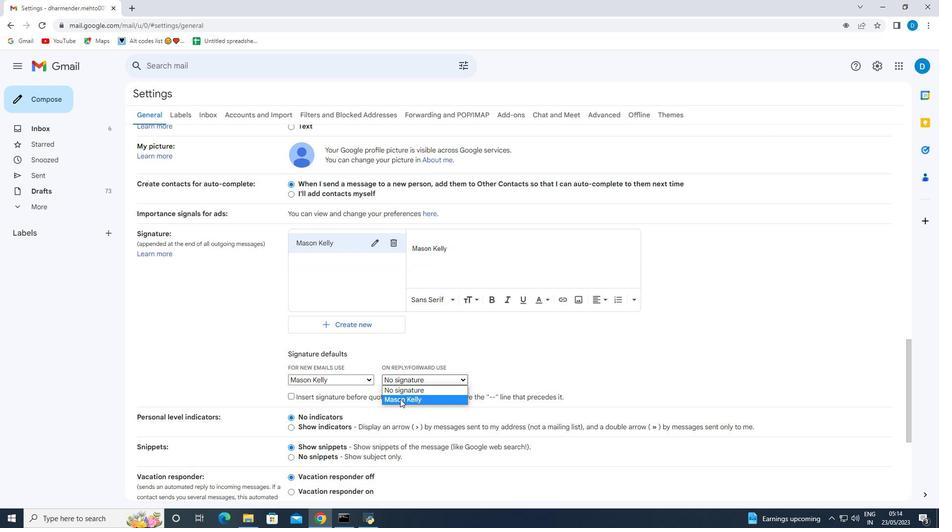 
Action: Mouse pressed left at (400, 399)
Screenshot: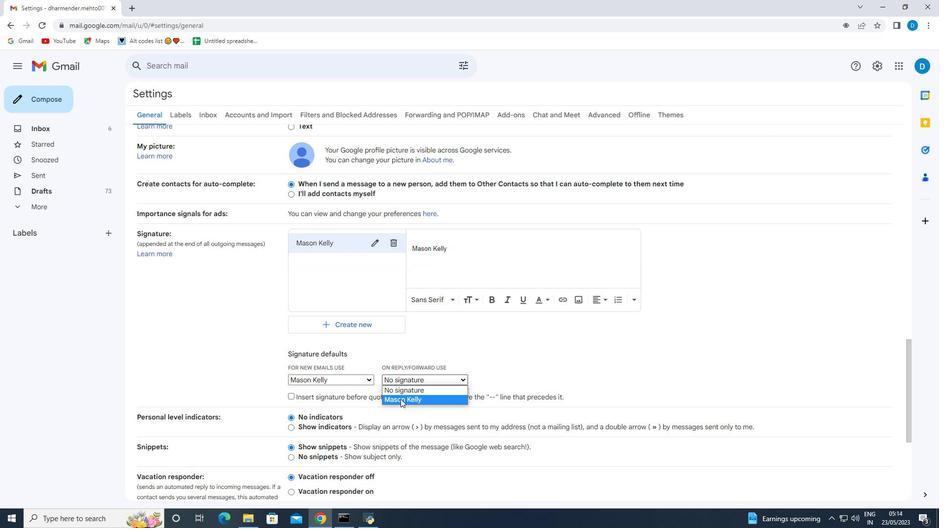 
Action: Mouse moved to (402, 397)
Screenshot: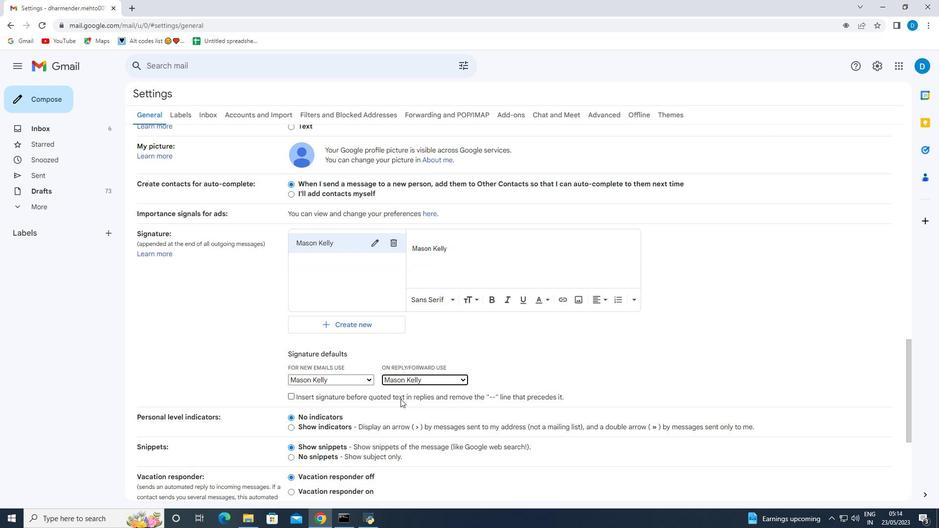 
Action: Mouse scrolled (402, 396) with delta (0, 0)
Screenshot: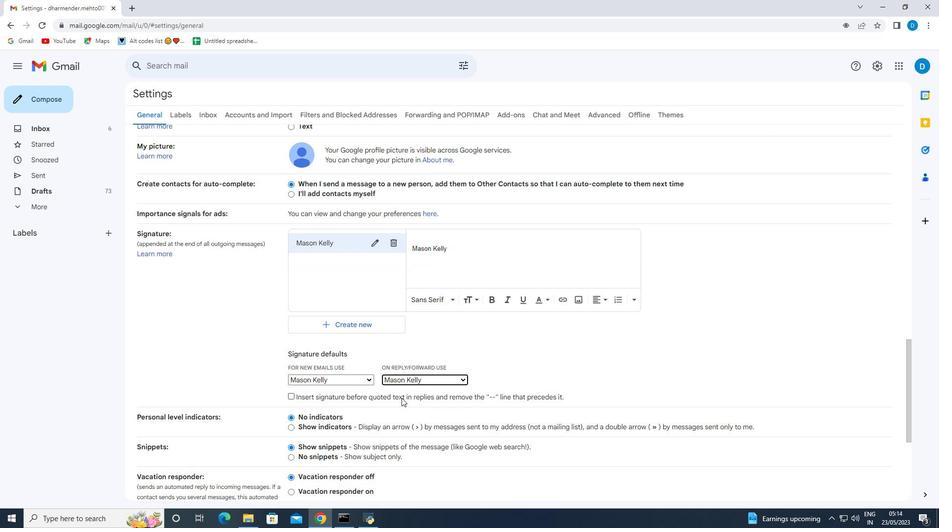 
Action: Mouse scrolled (402, 396) with delta (0, 0)
Screenshot: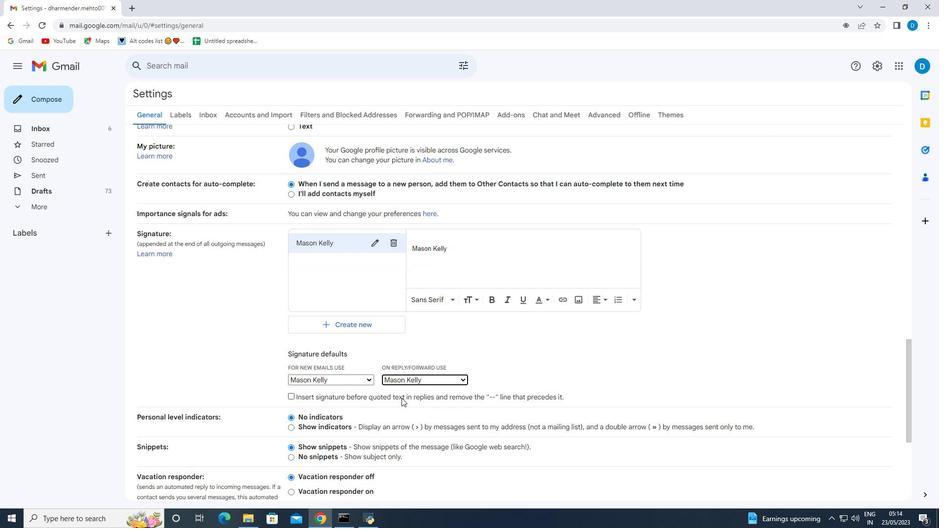 
Action: Mouse scrolled (402, 396) with delta (0, 0)
Screenshot: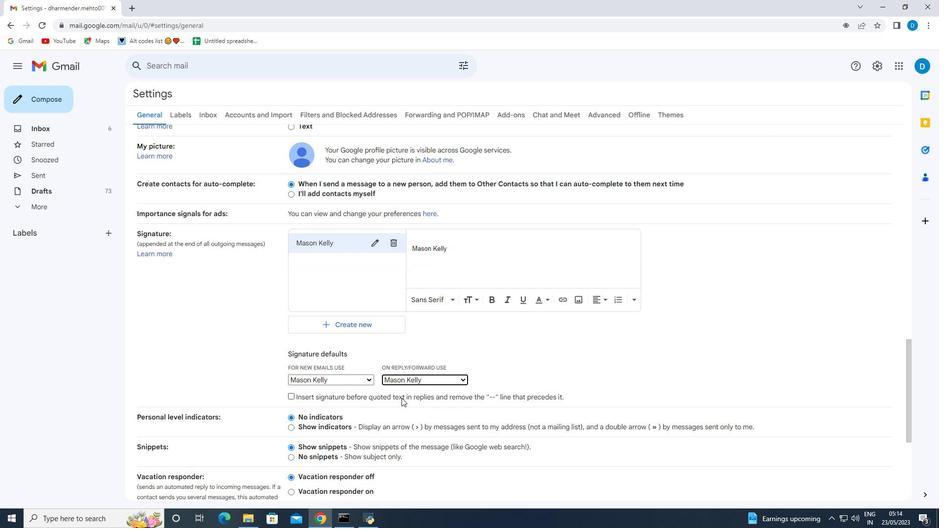 
Action: Mouse scrolled (402, 396) with delta (0, 0)
Screenshot: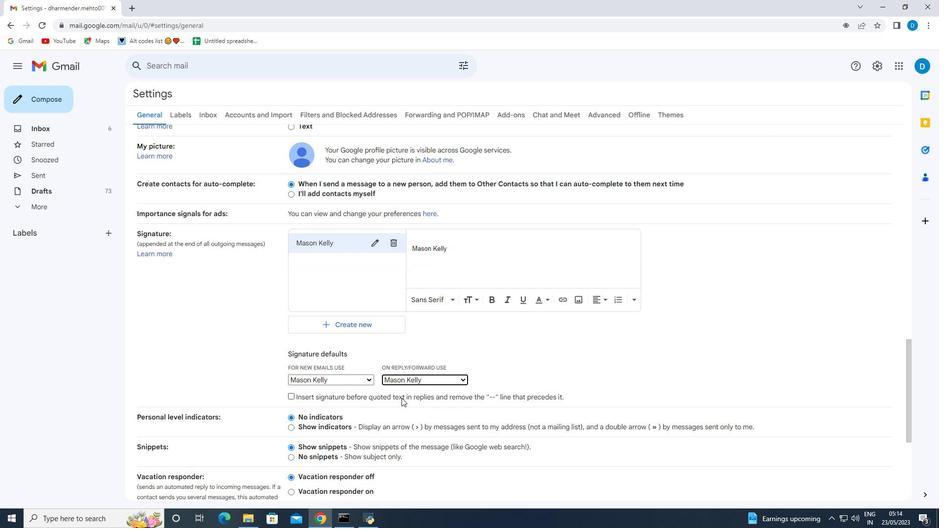 
Action: Mouse scrolled (402, 396) with delta (0, 0)
Screenshot: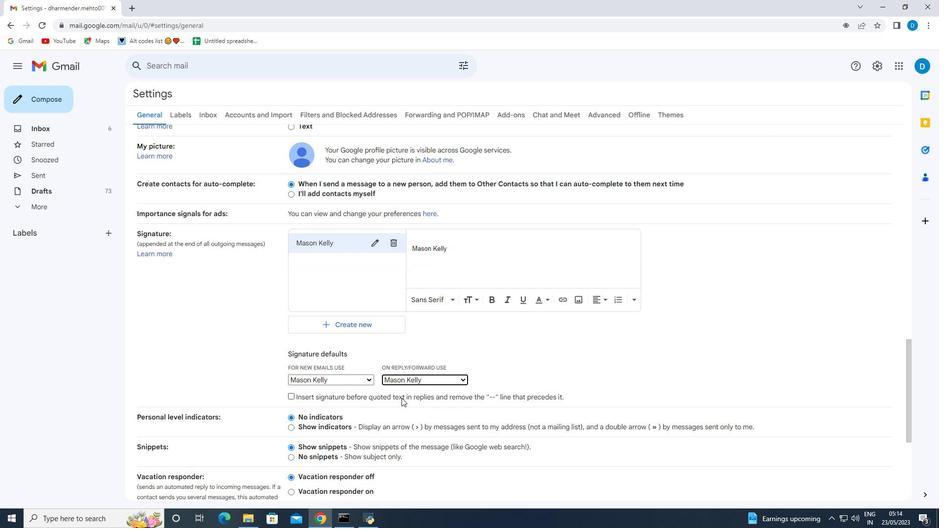 
Action: Mouse scrolled (402, 396) with delta (0, 0)
Screenshot: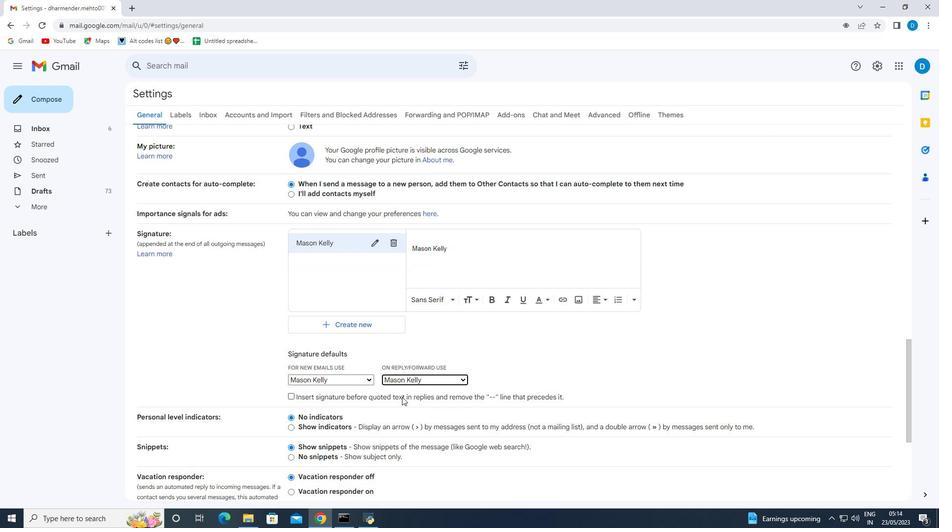 
Action: Mouse moved to (409, 383)
Screenshot: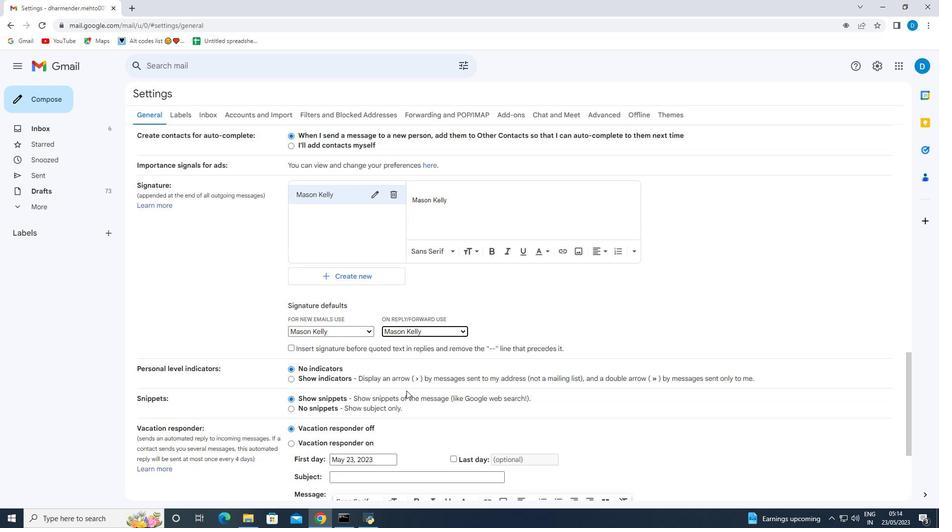 
Action: Mouse scrolled (409, 383) with delta (0, 0)
Screenshot: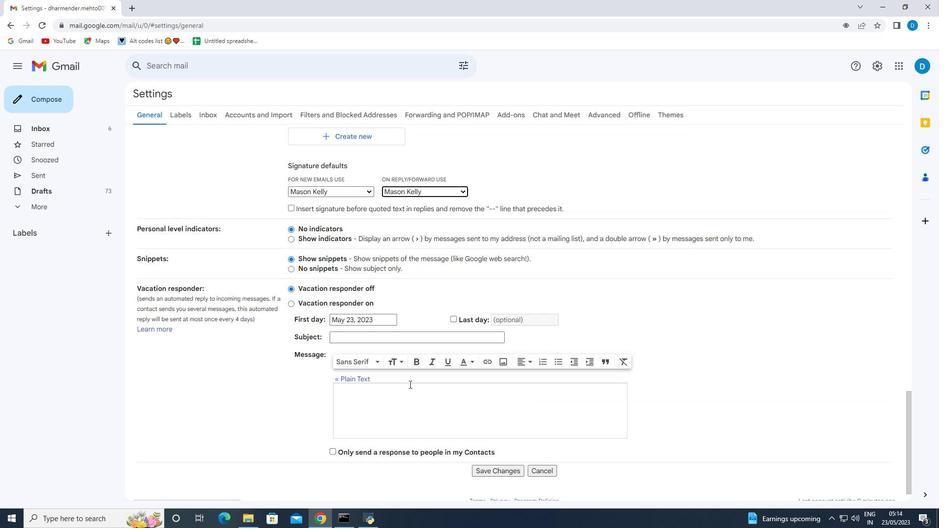
Action: Mouse scrolled (409, 383) with delta (0, 0)
Screenshot: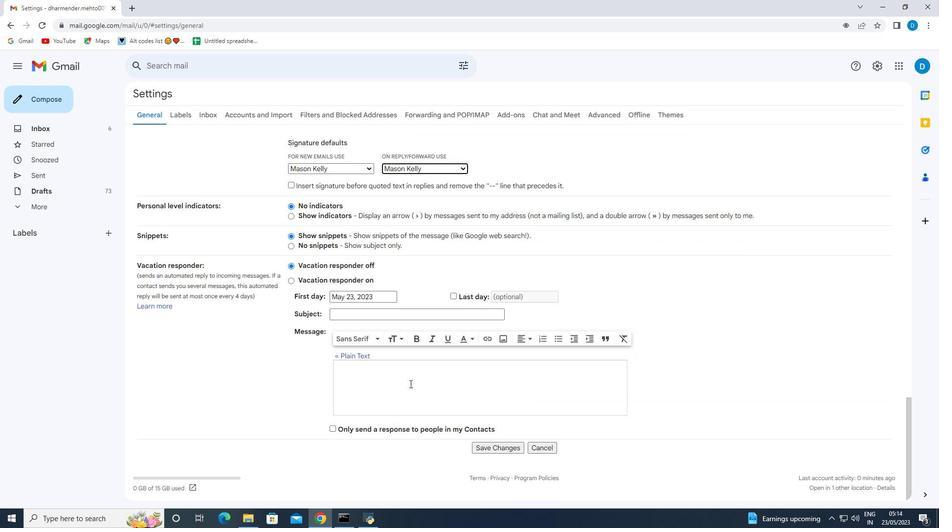 
Action: Mouse scrolled (409, 383) with delta (0, 0)
Screenshot: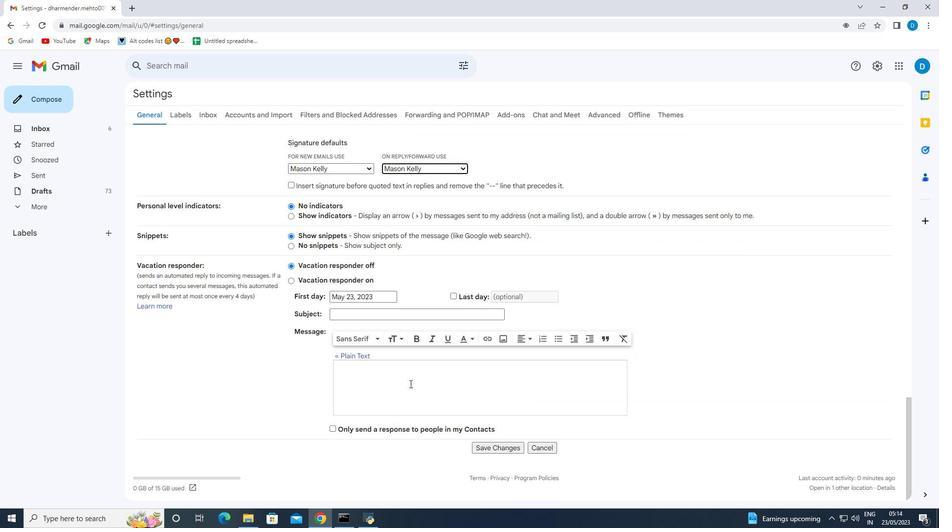 
Action: Mouse scrolled (409, 383) with delta (0, 0)
Screenshot: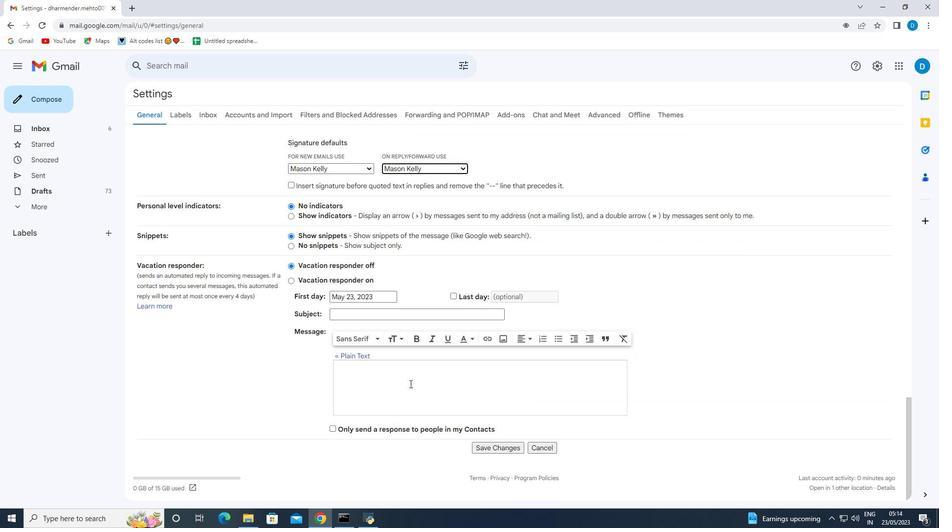 
Action: Mouse scrolled (409, 383) with delta (0, 0)
Screenshot: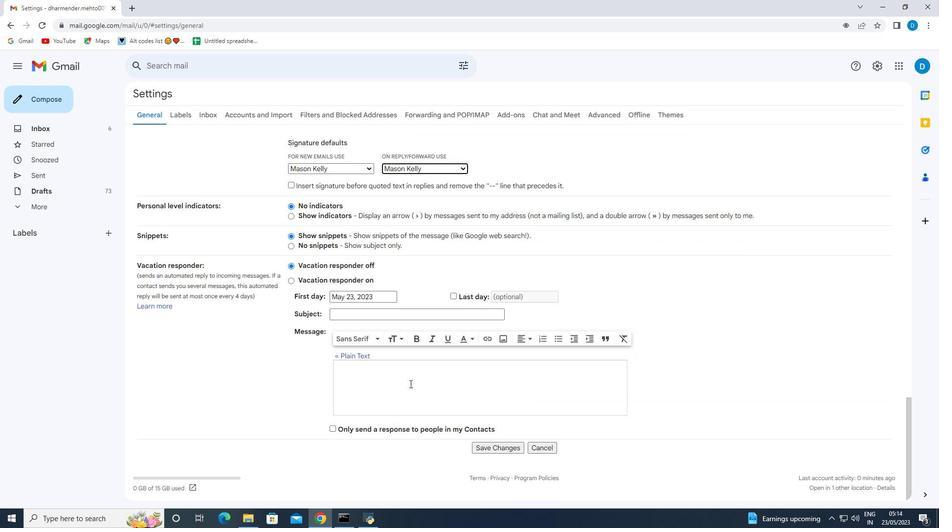 
Action: Mouse scrolled (409, 383) with delta (0, 0)
Screenshot: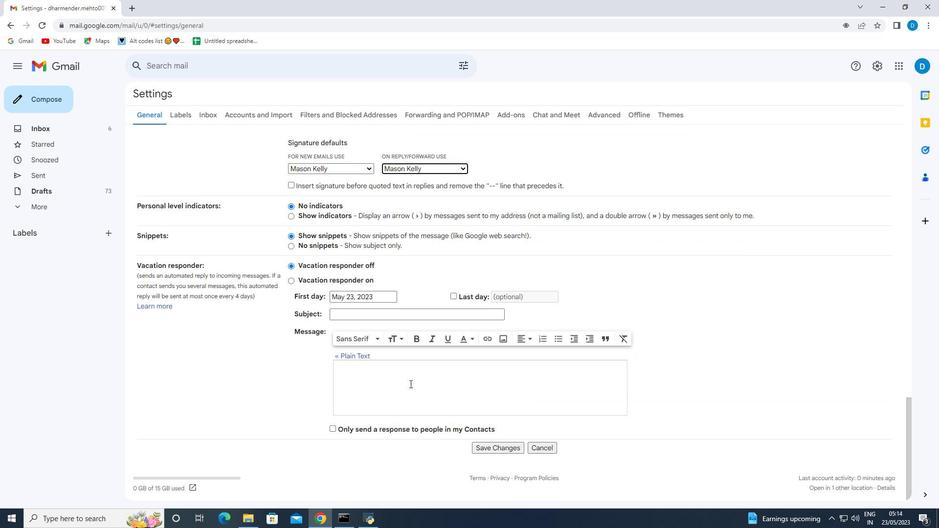 
Action: Mouse scrolled (409, 383) with delta (0, 0)
Screenshot: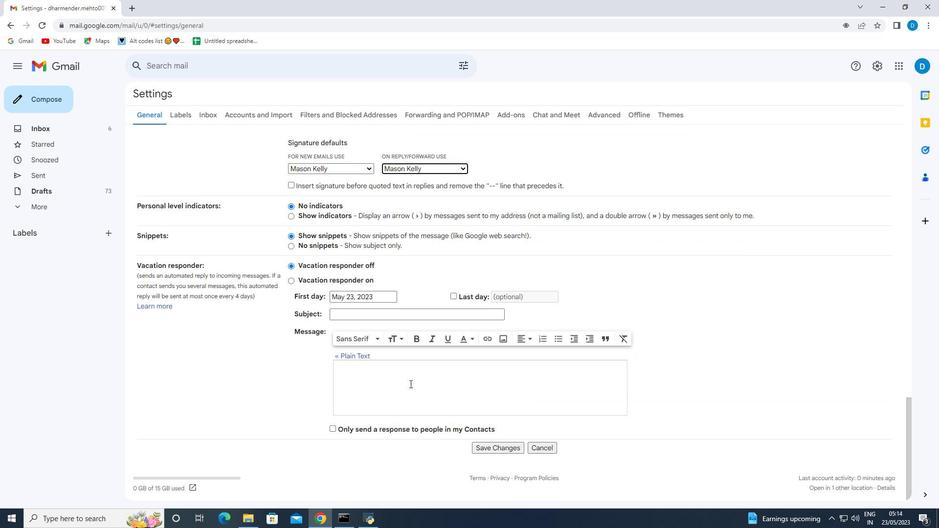 
Action: Mouse moved to (494, 446)
Screenshot: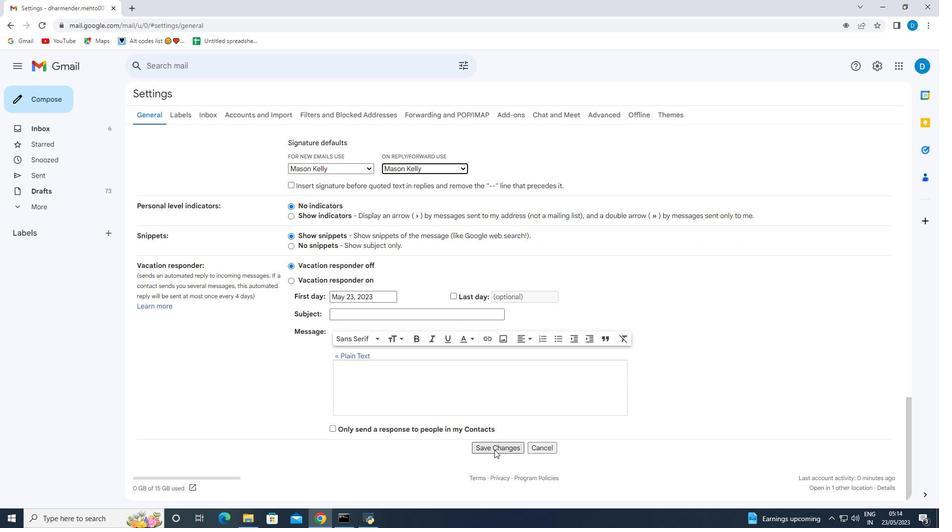 
Action: Mouse pressed left at (494, 446)
Screenshot: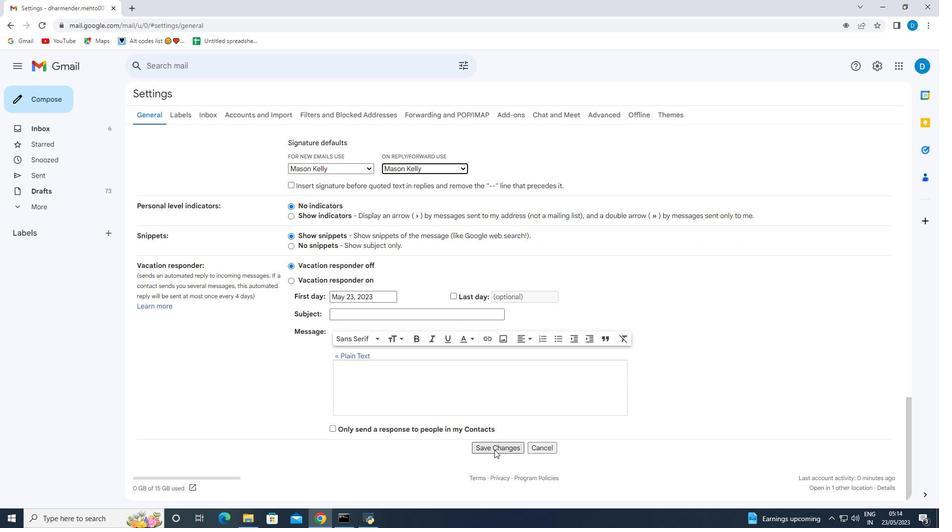 
Action: Mouse moved to (58, 100)
Screenshot: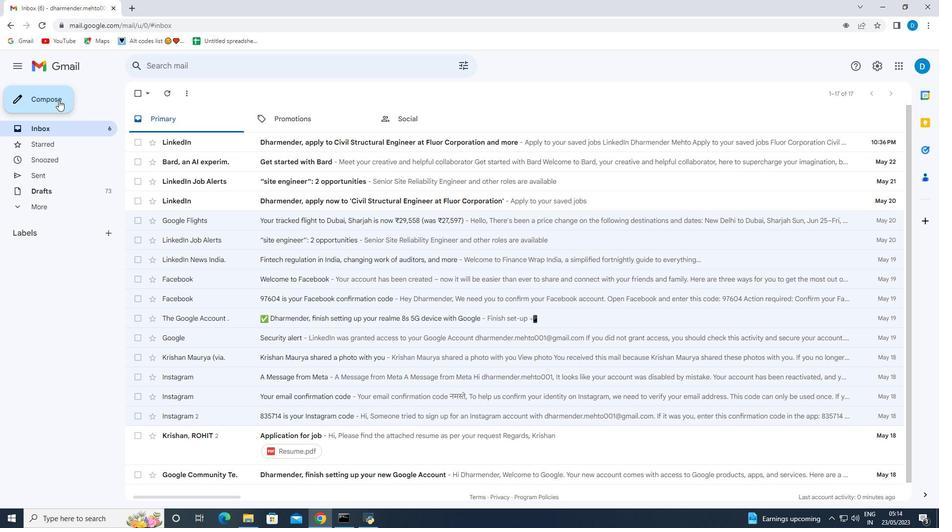 
Action: Mouse pressed left at (58, 100)
Screenshot: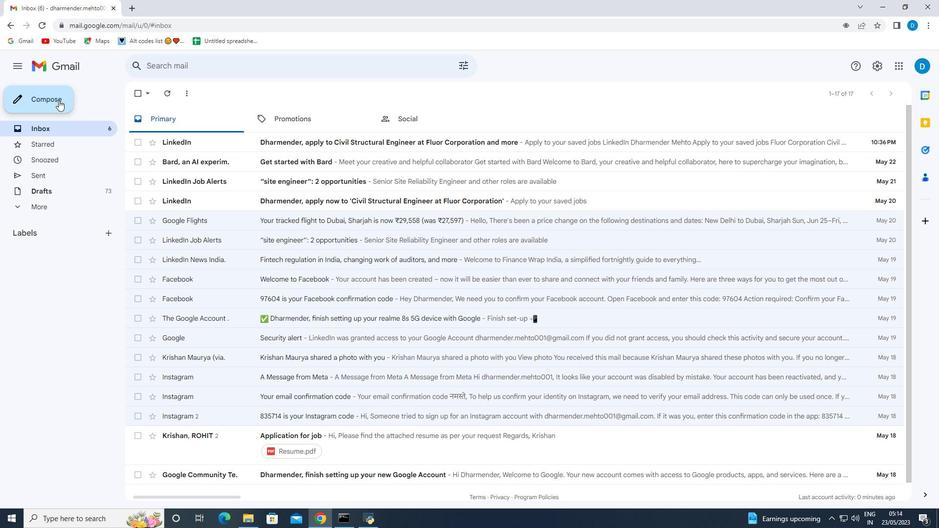 
Action: Mouse moved to (628, 293)
Screenshot: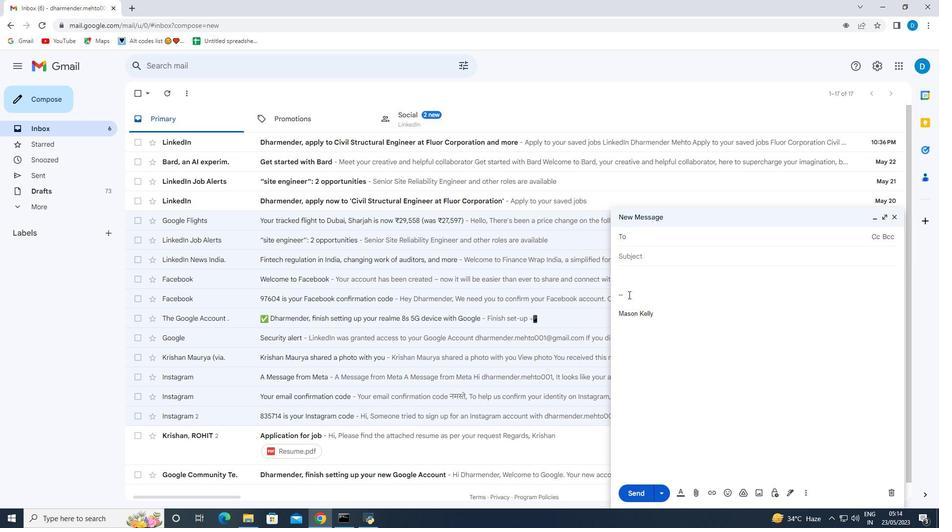 
Action: Mouse pressed left at (628, 293)
Screenshot: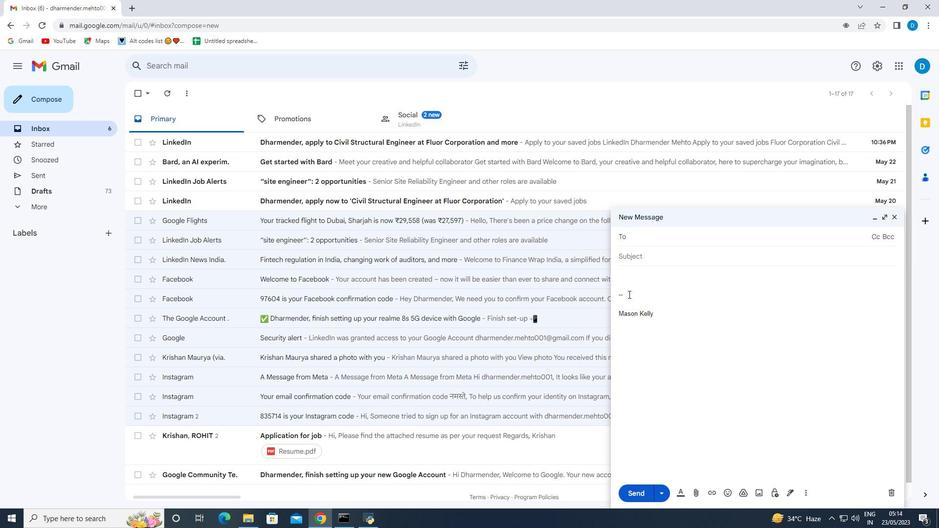 
Action: Mouse moved to (628, 293)
Screenshot: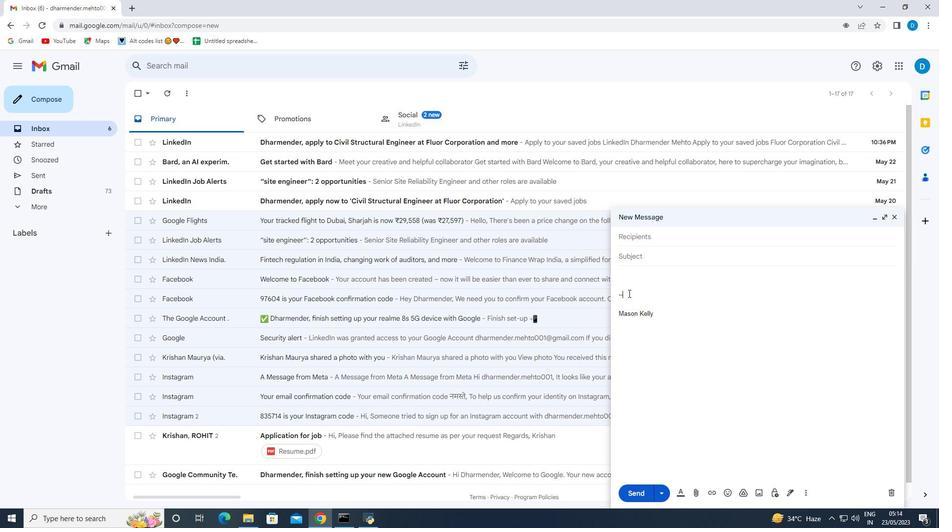
Action: Key pressed <Key.backspace><Key.backspace><Key.backspace><Key.shift><Key.shift>Have<Key.space>a<Key.space>great<Key.space><Key.shift>National<Key.space><Key.shift>Clean<Key.space><Key.shift>Off<Key.space><Key.shift>Your<Key.space><Key.shift><Key.shift><Key.shift>Desk<Key.space><Key.shift>Day,
Screenshot: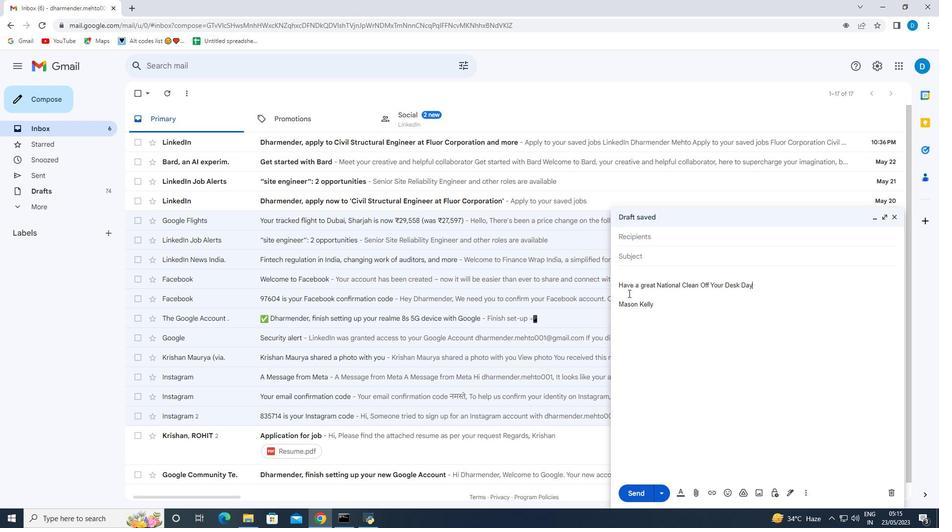 
Action: Mouse moved to (804, 492)
Screenshot: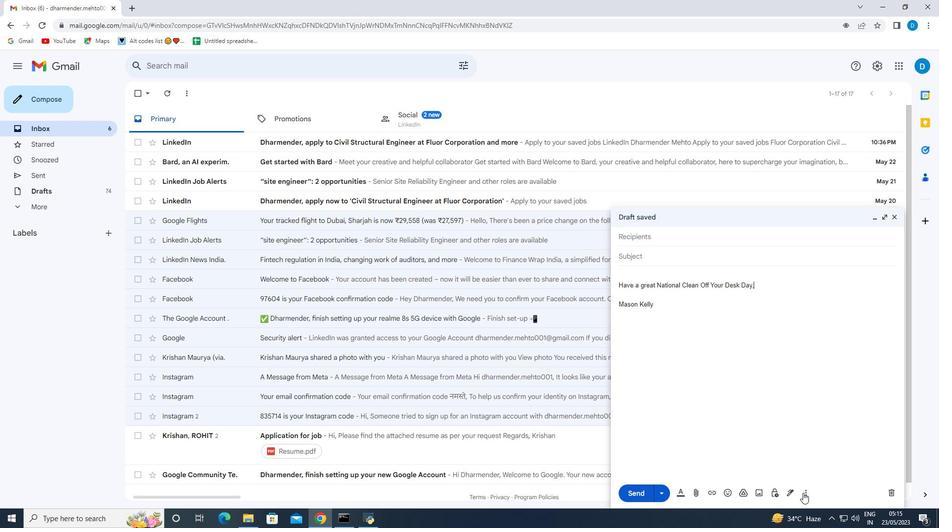 
Action: Mouse pressed left at (804, 492)
Screenshot: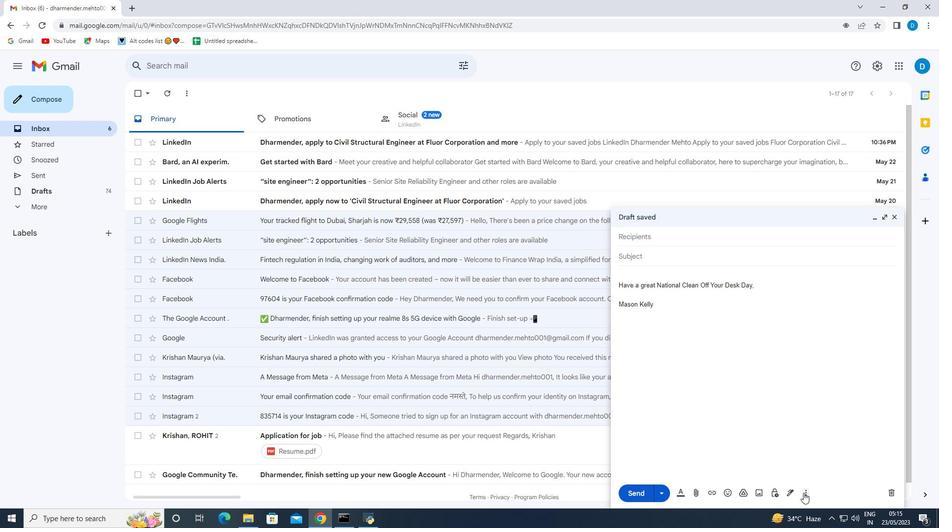 
Action: Mouse moved to (831, 403)
Screenshot: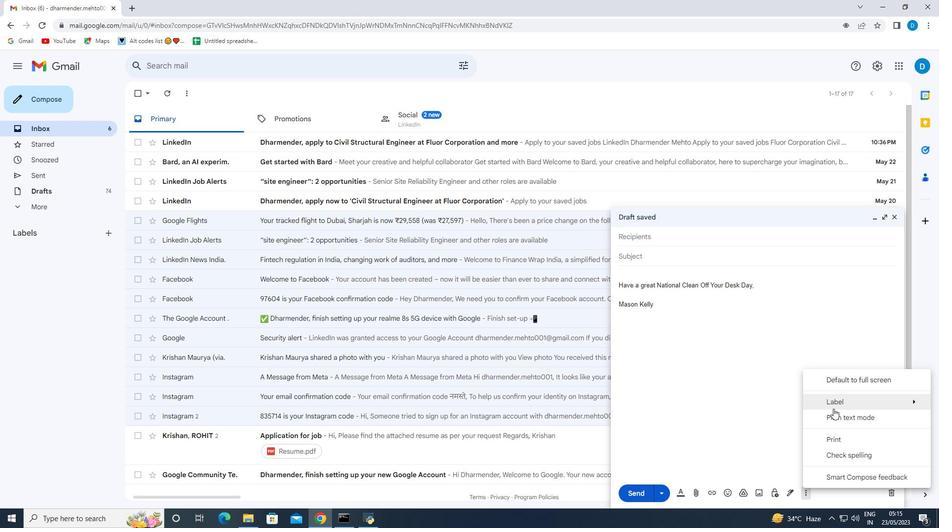 
Action: Mouse pressed left at (831, 403)
Screenshot: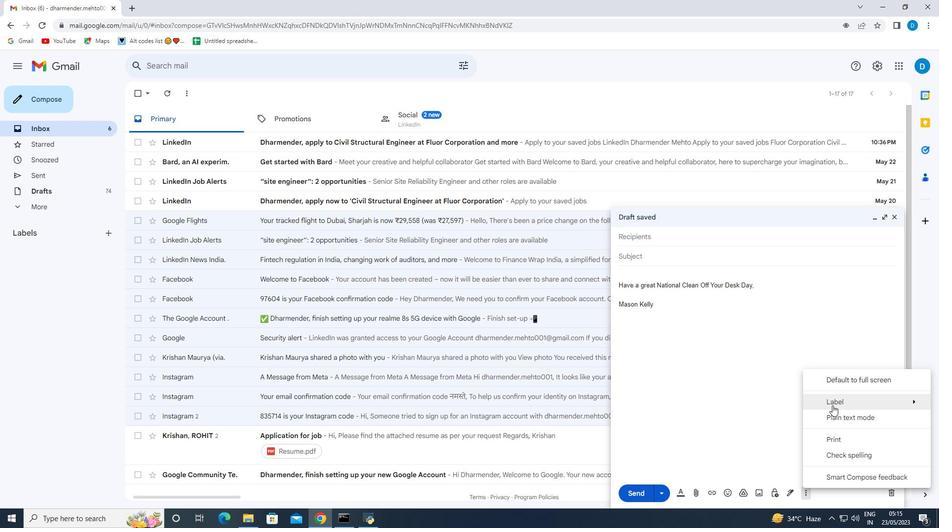 
Action: Mouse moved to (736, 383)
Screenshot: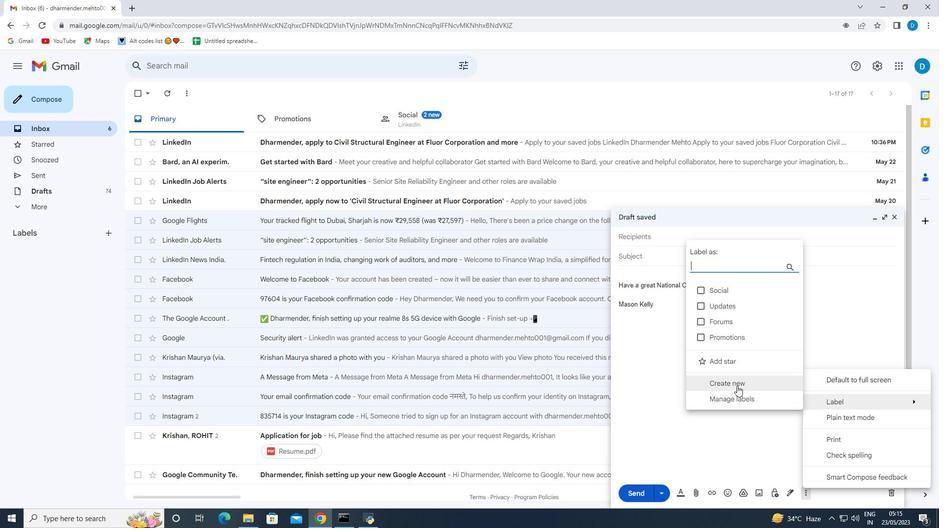 
Action: Mouse pressed left at (736, 383)
Screenshot: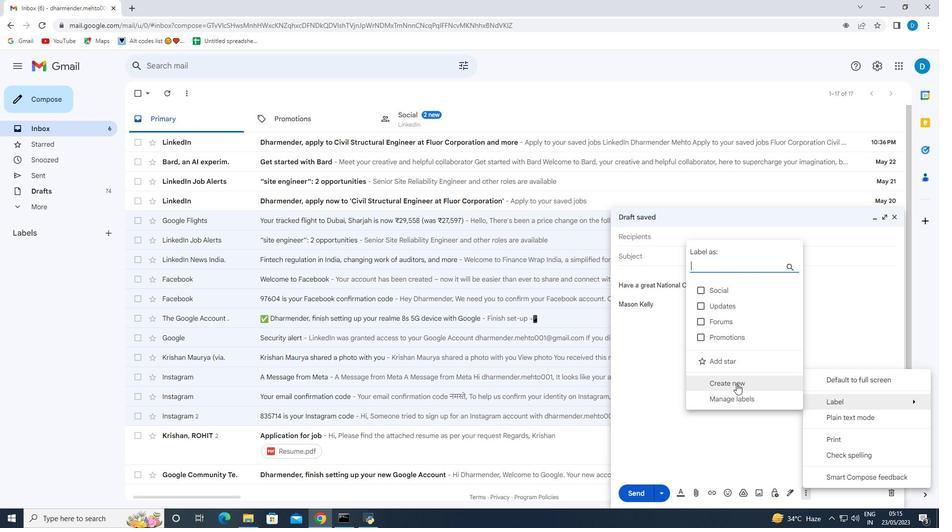 
Action: Mouse moved to (397, 264)
Screenshot: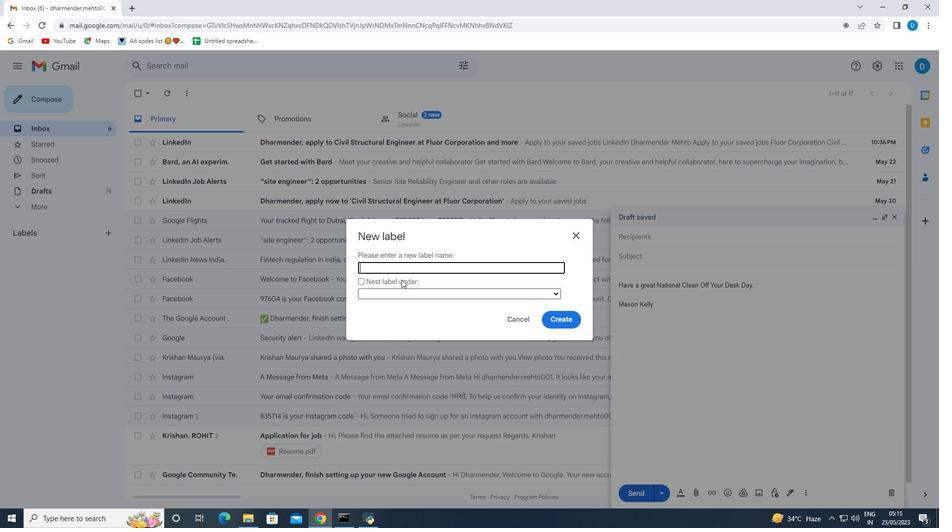 
Action: Mouse pressed left at (397, 264)
Screenshot: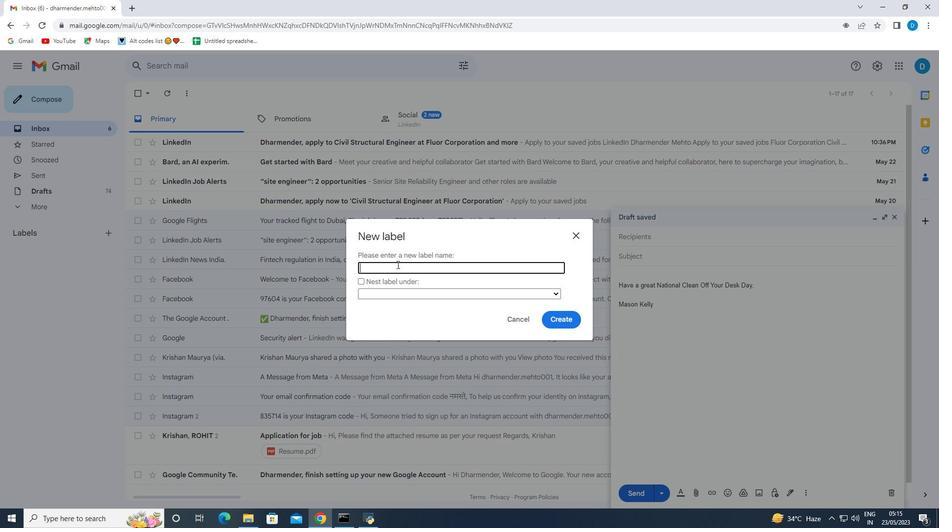 
Action: Key pressed <Key.shift><Key.shift><Key.shift><Key.shift><Key.shift><Key.shift><Key.shift><Key.shift>Homeowners<Key.space>associations
Screenshot: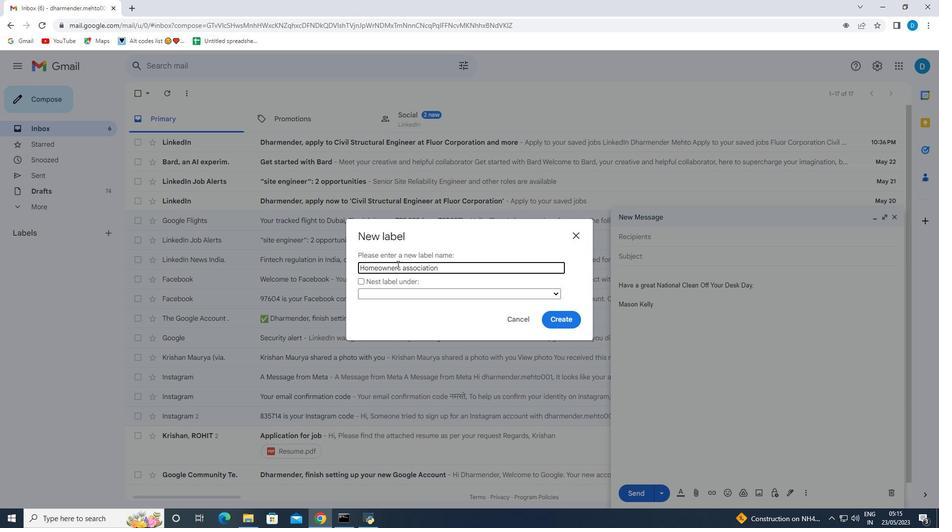 
Action: Mouse moved to (550, 323)
Screenshot: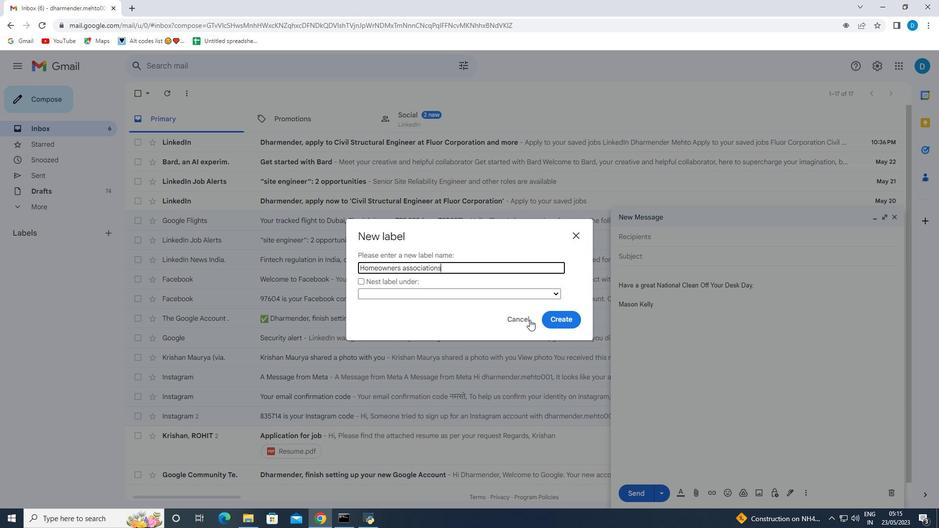 
Action: Mouse pressed left at (550, 323)
Screenshot: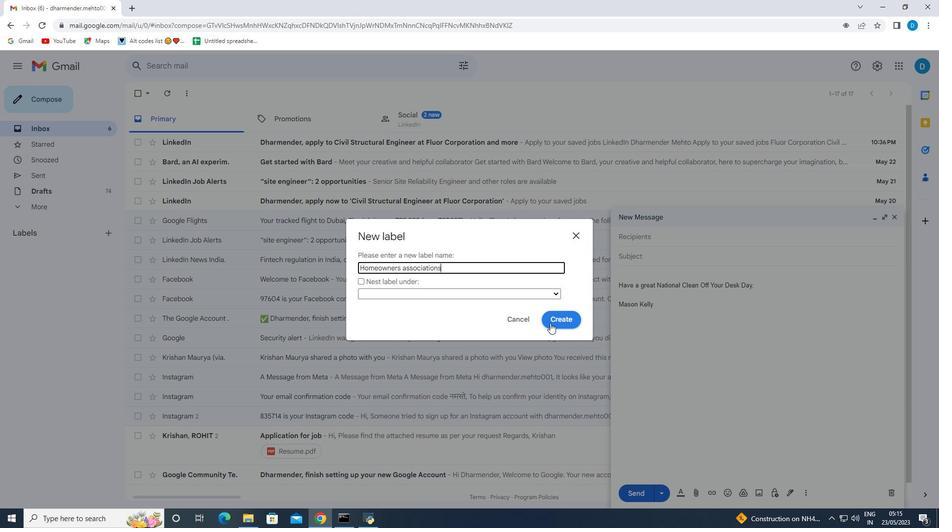 
Action: Mouse moved to (112, 253)
Screenshot: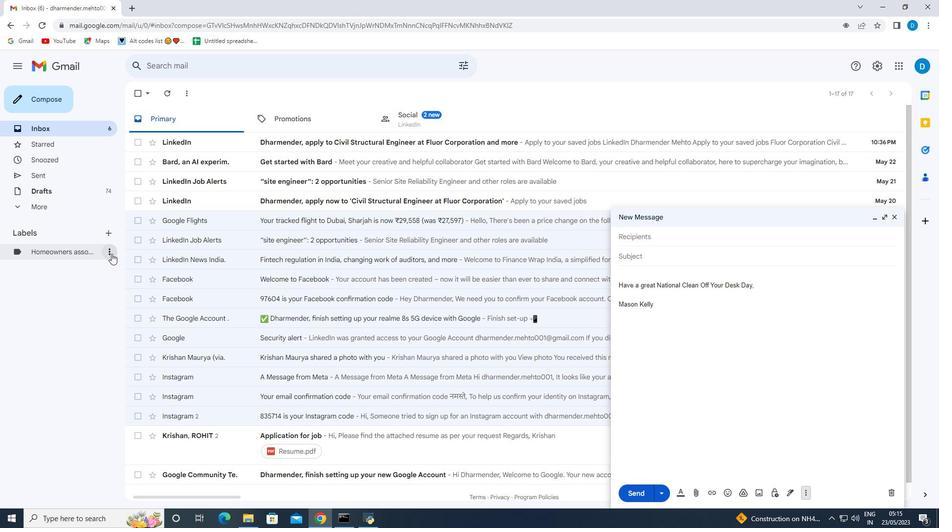 
Action: Mouse pressed left at (112, 253)
Screenshot: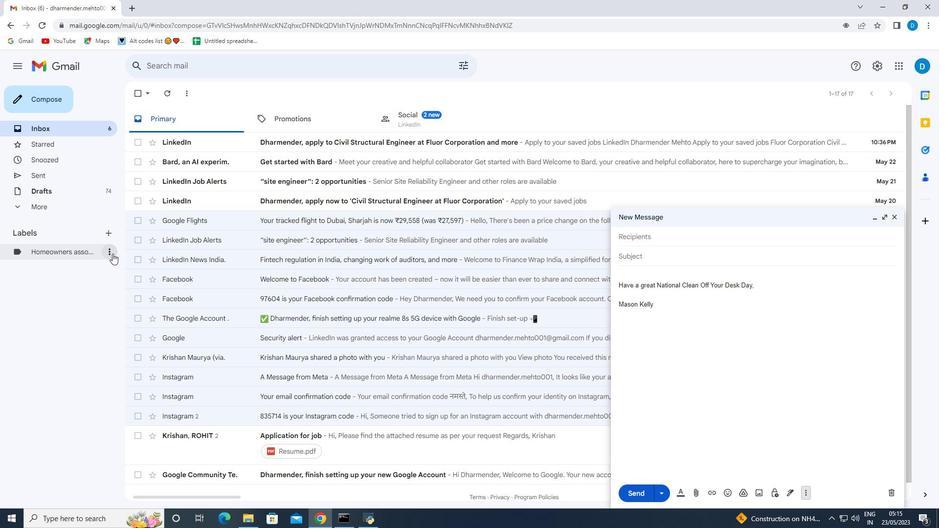 
Action: Mouse moved to (285, 295)
Screenshot: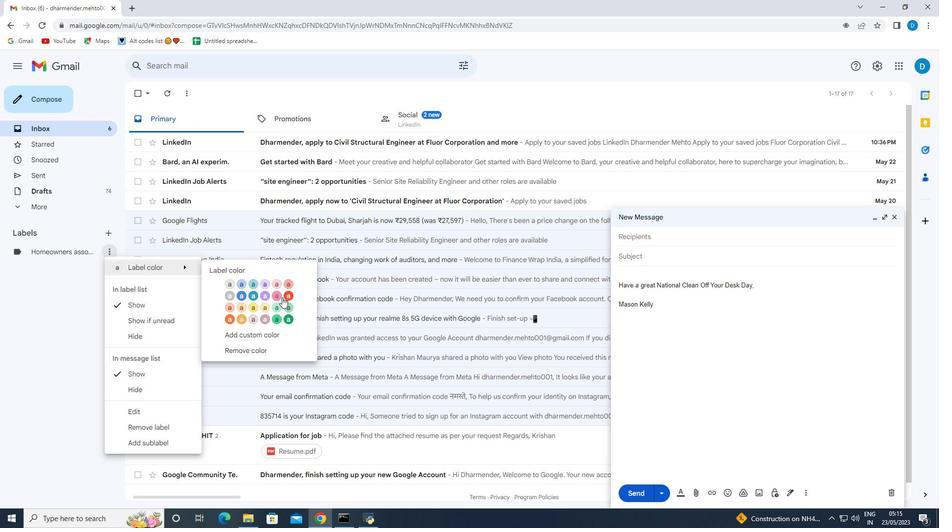 
Action: Mouse pressed left at (285, 295)
Screenshot: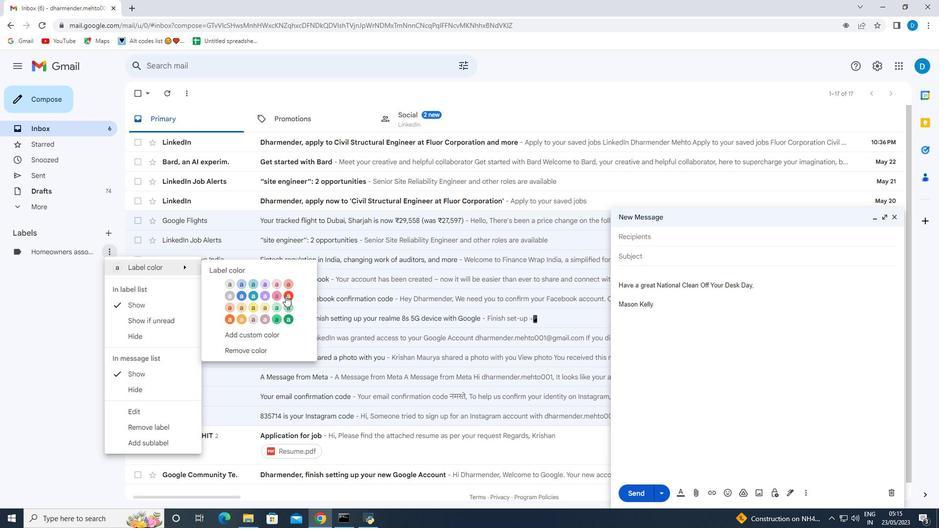 
Action: Mouse moved to (807, 492)
Screenshot: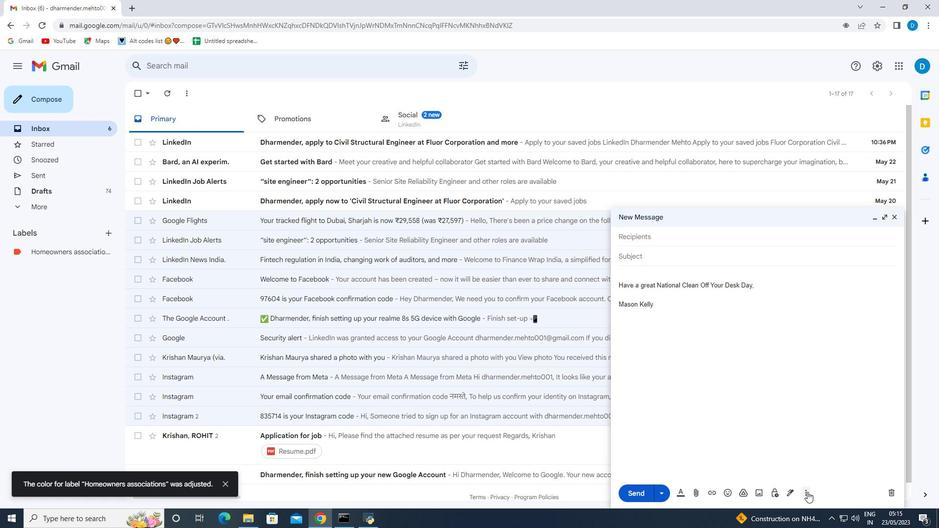 
Action: Mouse pressed left at (807, 492)
Screenshot: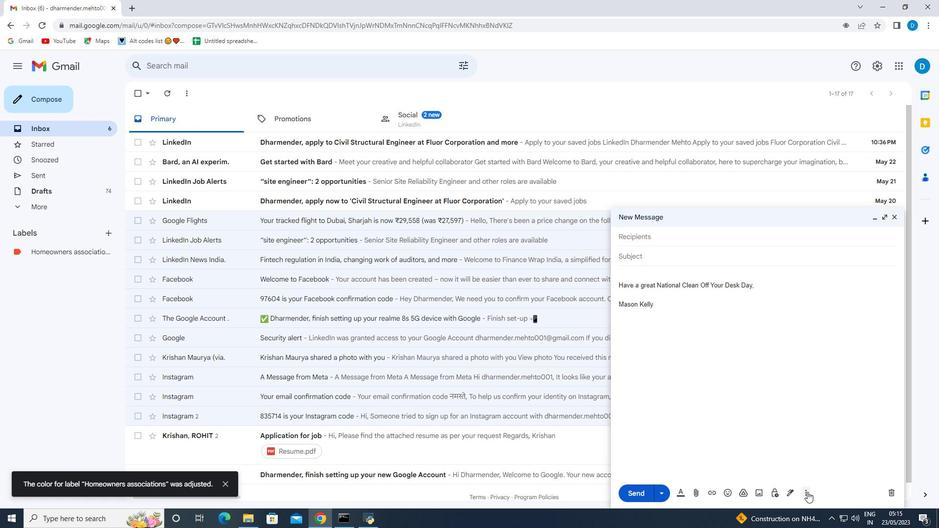 
Action: Mouse moved to (824, 404)
Screenshot: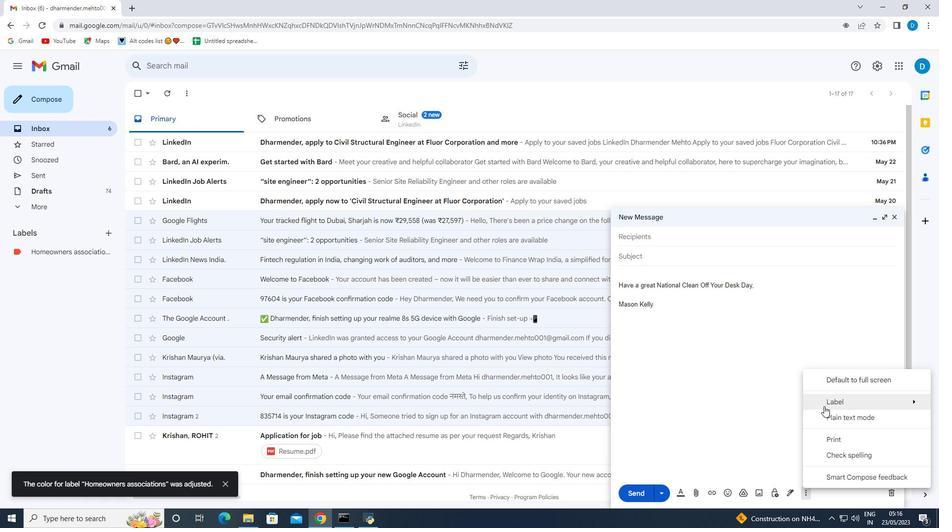 
Action: Mouse pressed left at (824, 404)
Screenshot: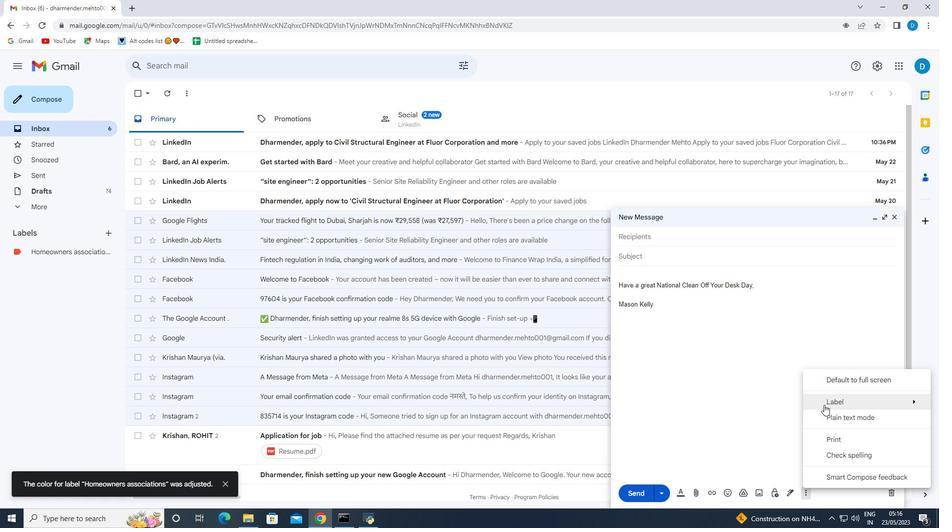 
Action: Mouse moved to (686, 272)
Screenshot: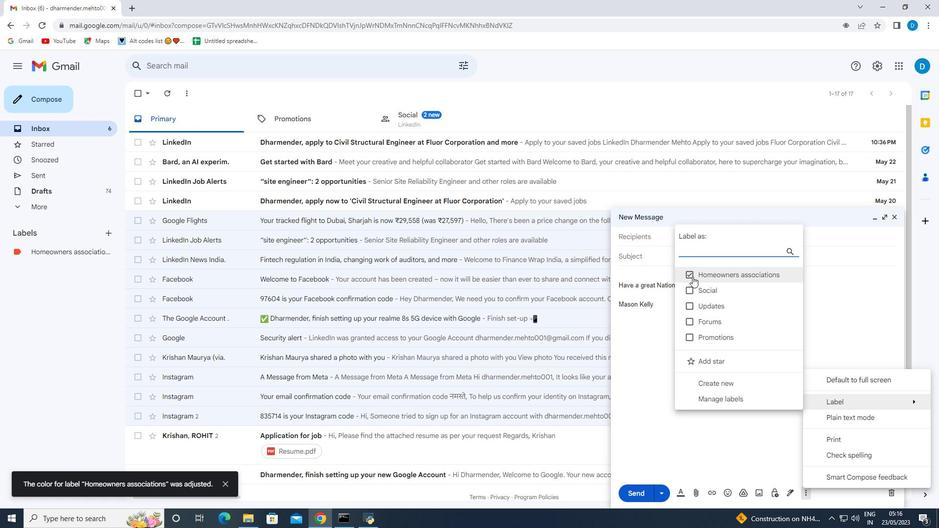 
Action: Mouse pressed left at (686, 272)
Screenshot: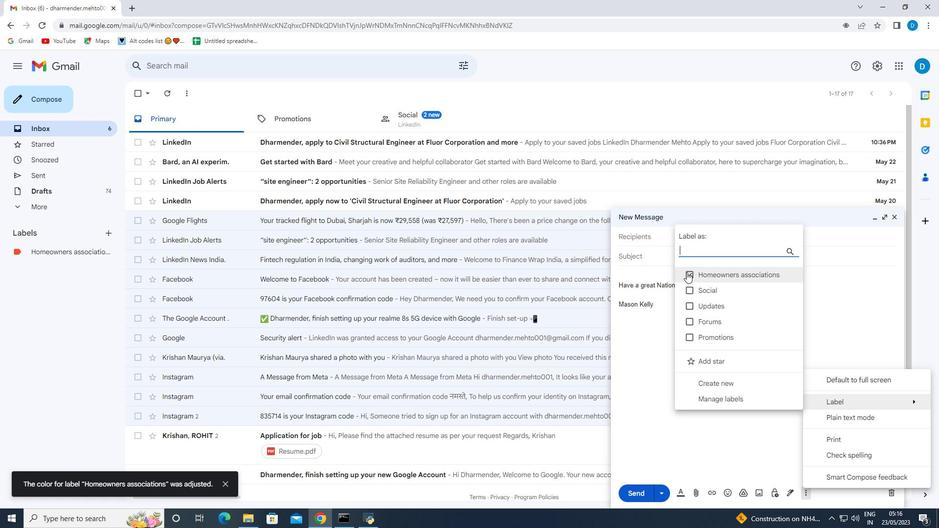 
Action: Mouse moved to (686, 274)
Screenshot: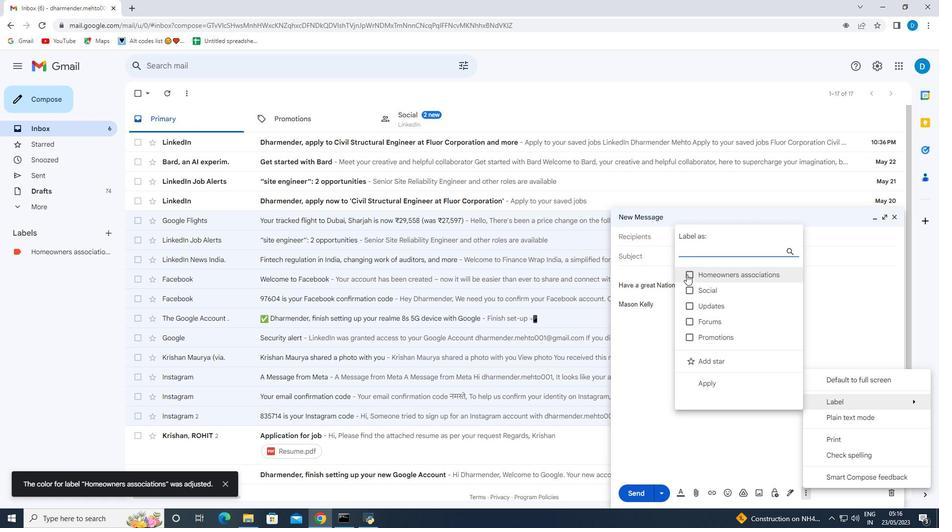 
Action: Mouse pressed left at (686, 274)
Screenshot: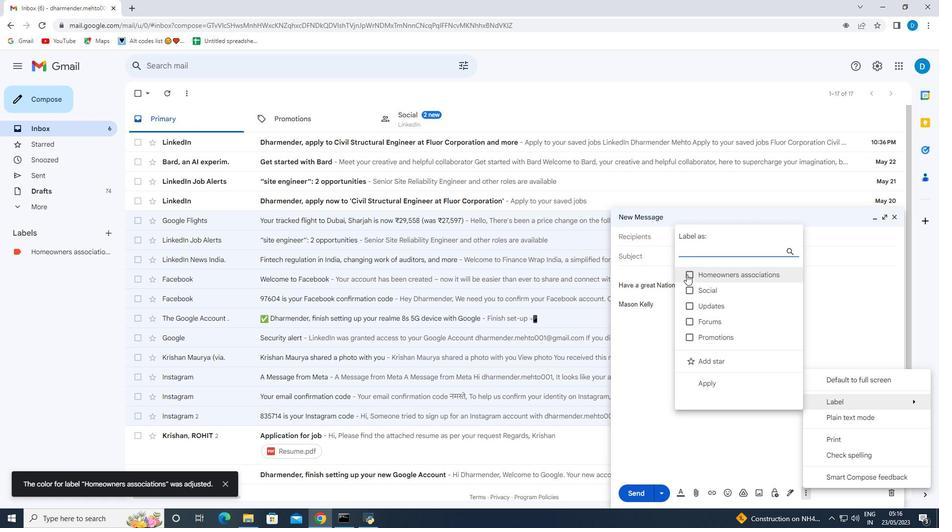 
Action: Mouse moved to (660, 321)
Screenshot: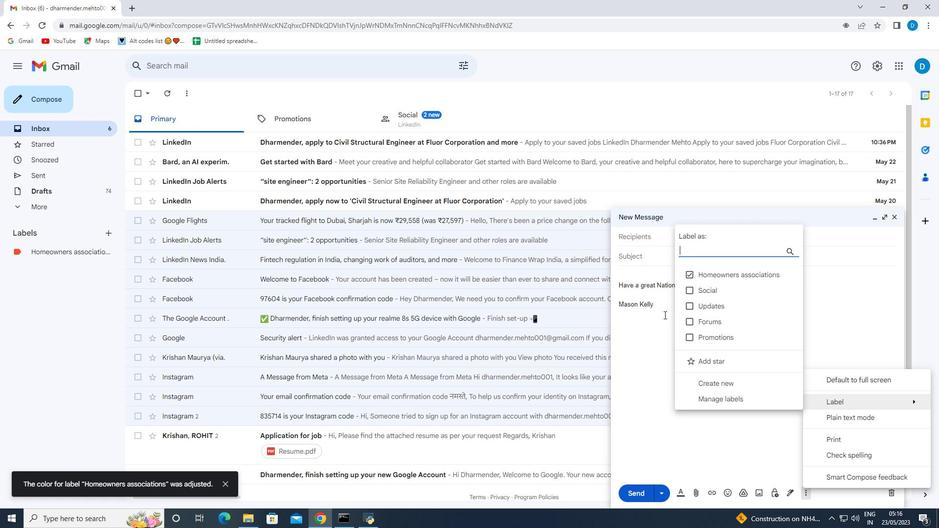 
Action: Mouse pressed left at (660, 321)
Screenshot: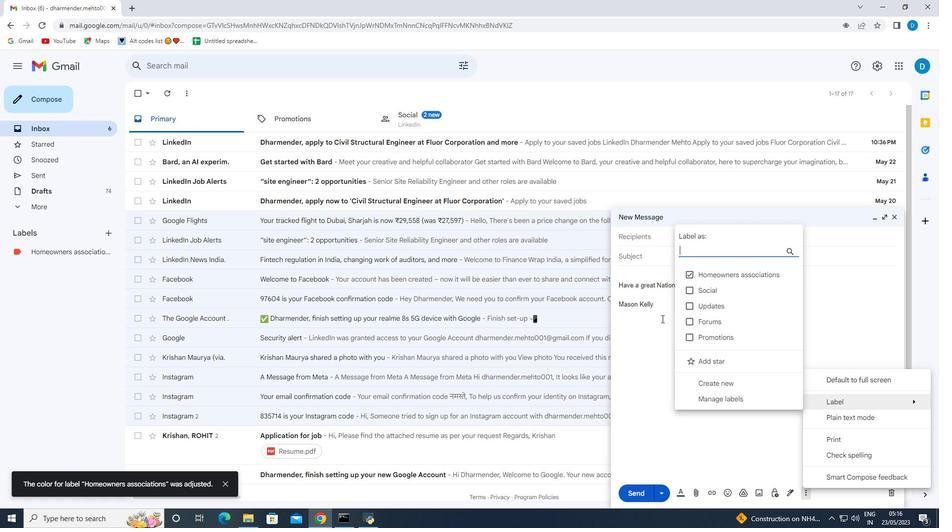 
Action: Mouse moved to (638, 239)
Screenshot: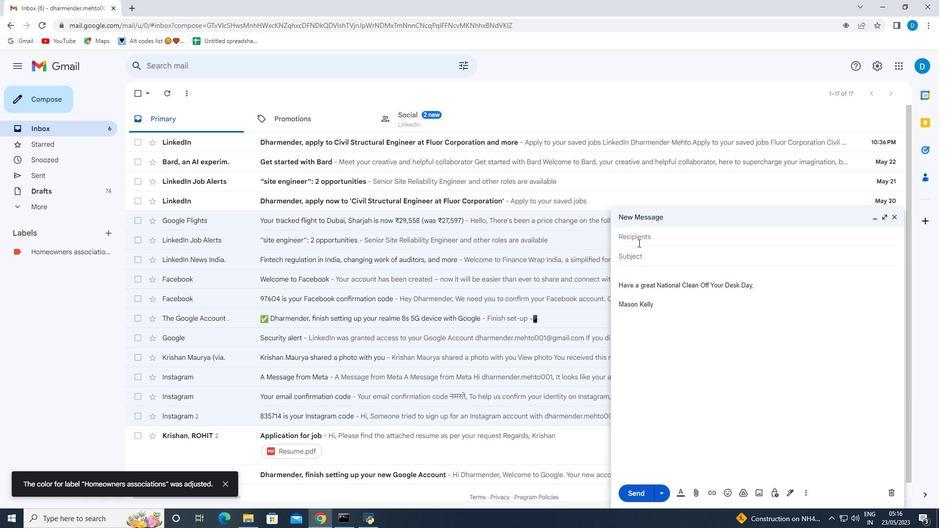 
Action: Mouse pressed left at (638, 239)
Screenshot: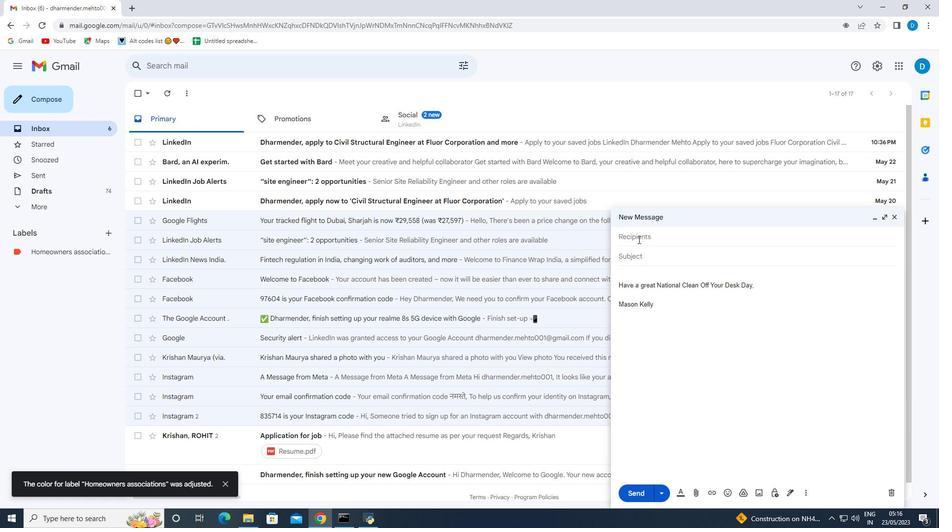 
Action: Key pressed softage.9<Key.shift>@softage.net
Screenshot: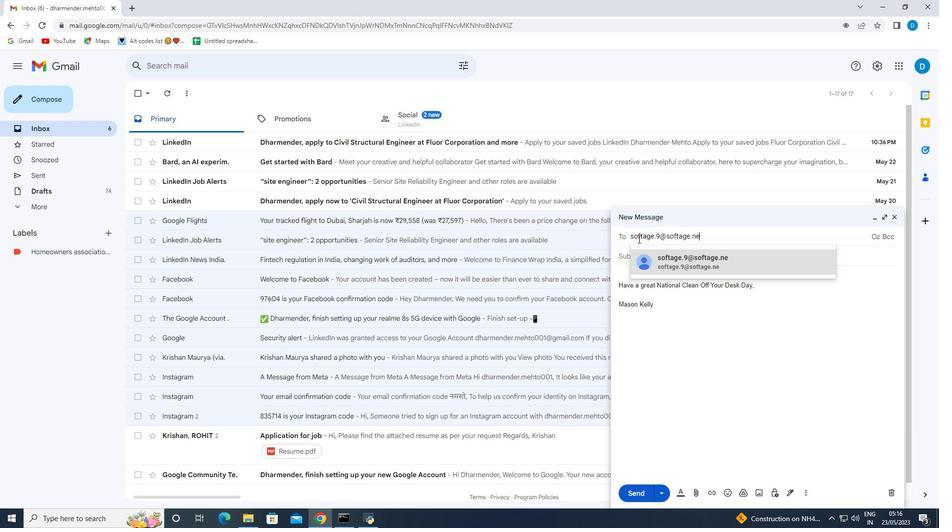 
Action: Mouse moved to (672, 269)
Screenshot: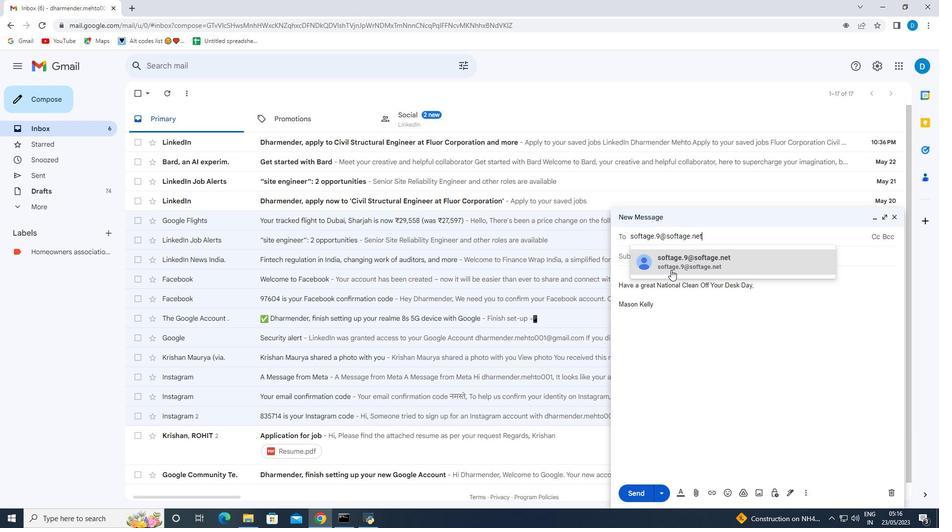 
Action: Mouse pressed left at (672, 269)
Screenshot: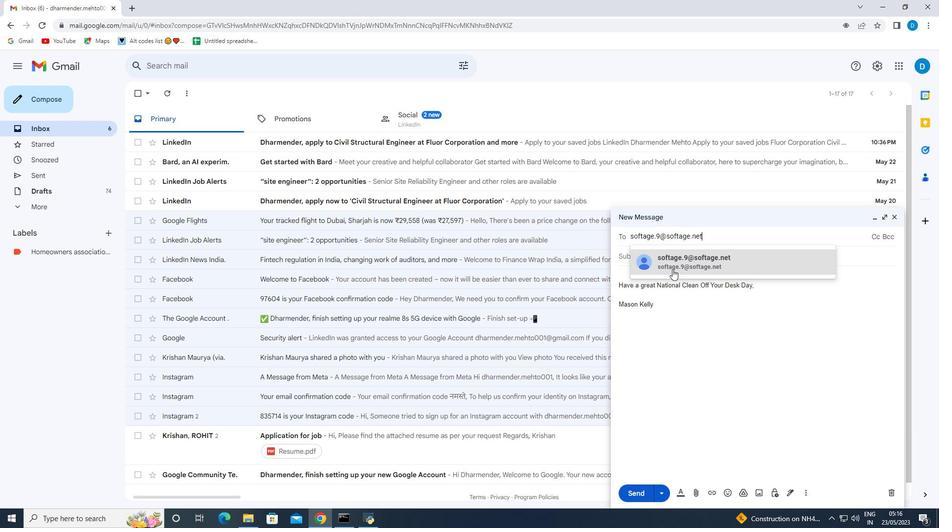 
Action: Mouse moved to (674, 307)
Screenshot: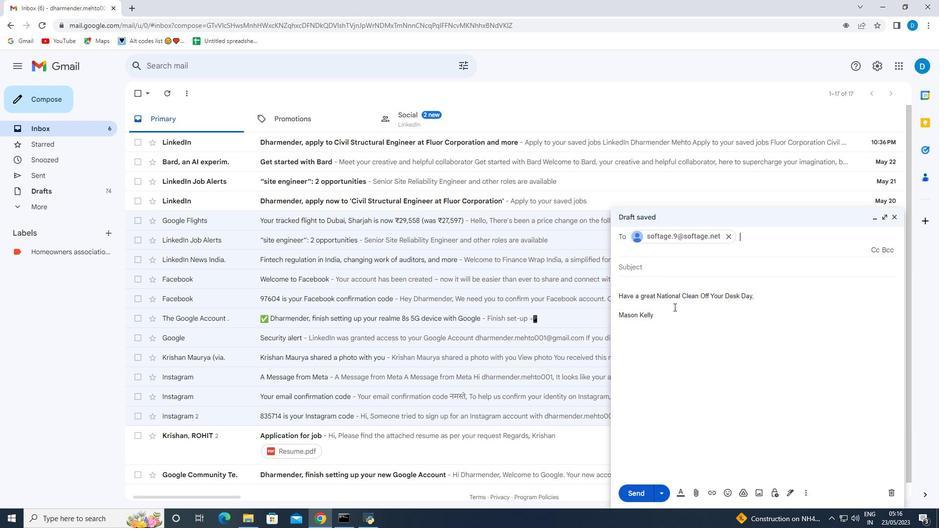
Action: Mouse scrolled (674, 307) with delta (0, 0)
Screenshot: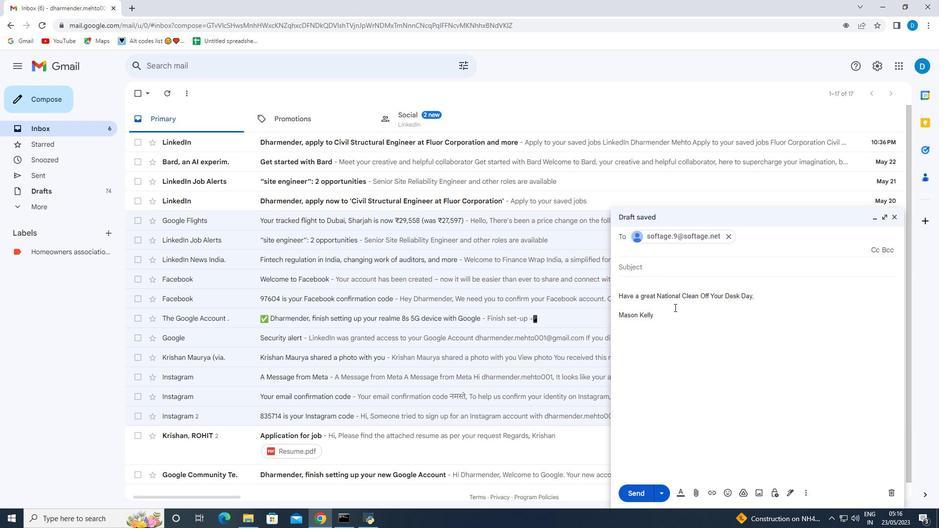 
Action: Mouse scrolled (674, 307) with delta (0, 0)
Screenshot: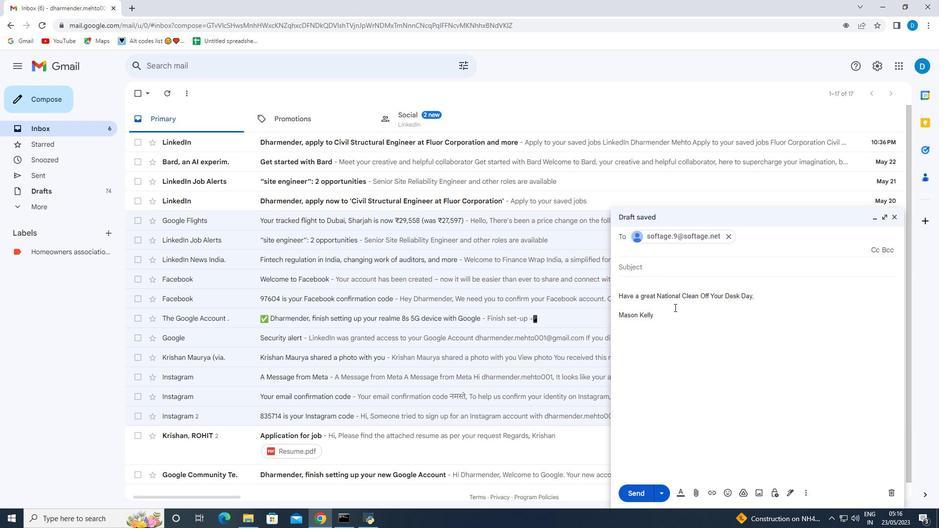 
Action: Mouse scrolled (674, 307) with delta (0, 0)
Screenshot: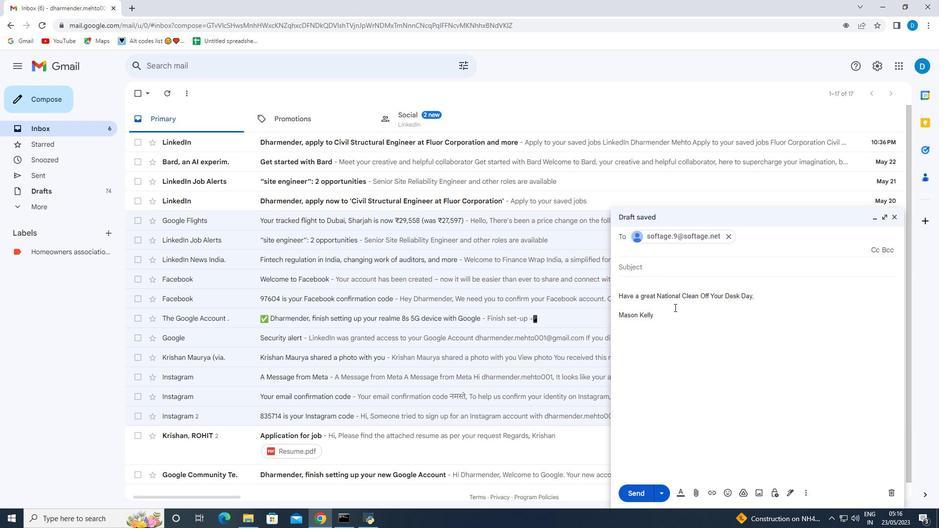 
Action: Mouse moved to (674, 308)
Screenshot: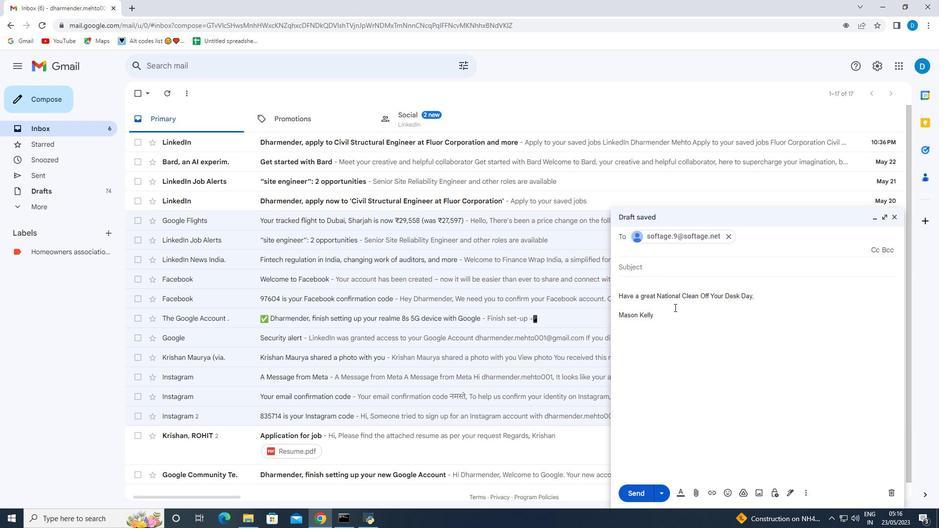 
Action: Mouse scrolled (674, 307) with delta (0, 0)
Screenshot: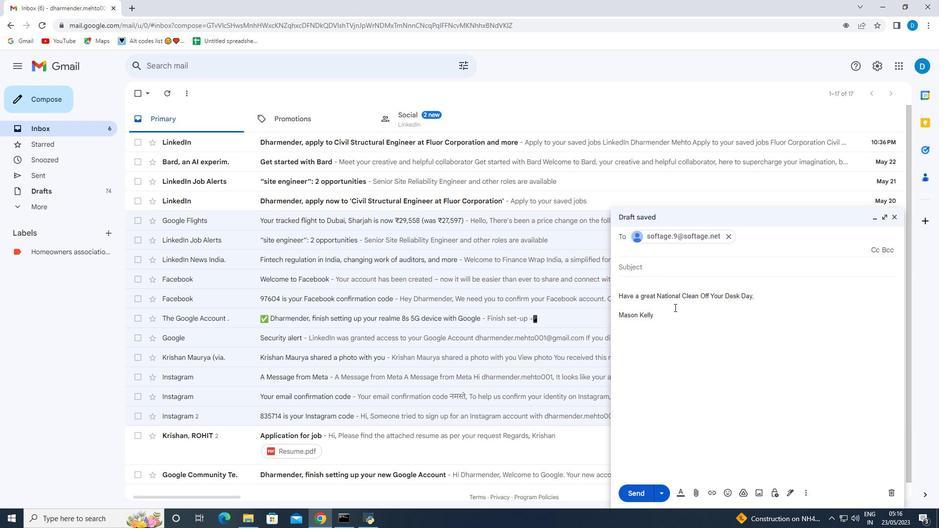 
Action: Mouse moved to (727, 361)
Screenshot: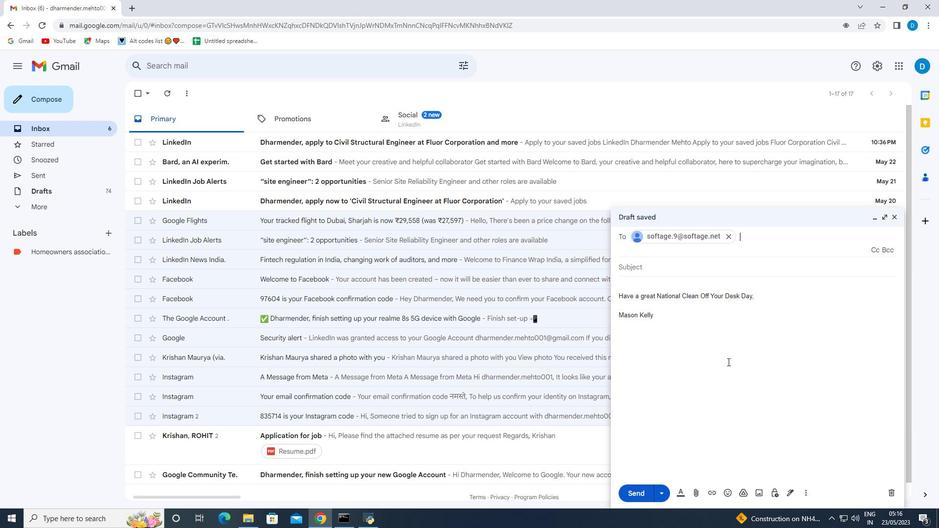 
